Task: In Heading Arial with underline. Font size of heading  '18'Font style of data Calibri. Font size of data  9Alignment of headline & data Align center. Fill color in heading,  RedFont color of data Black Apply border in Data No BorderIn the sheet   Promote Sales templetes book
Action: Mouse moved to (100, 152)
Screenshot: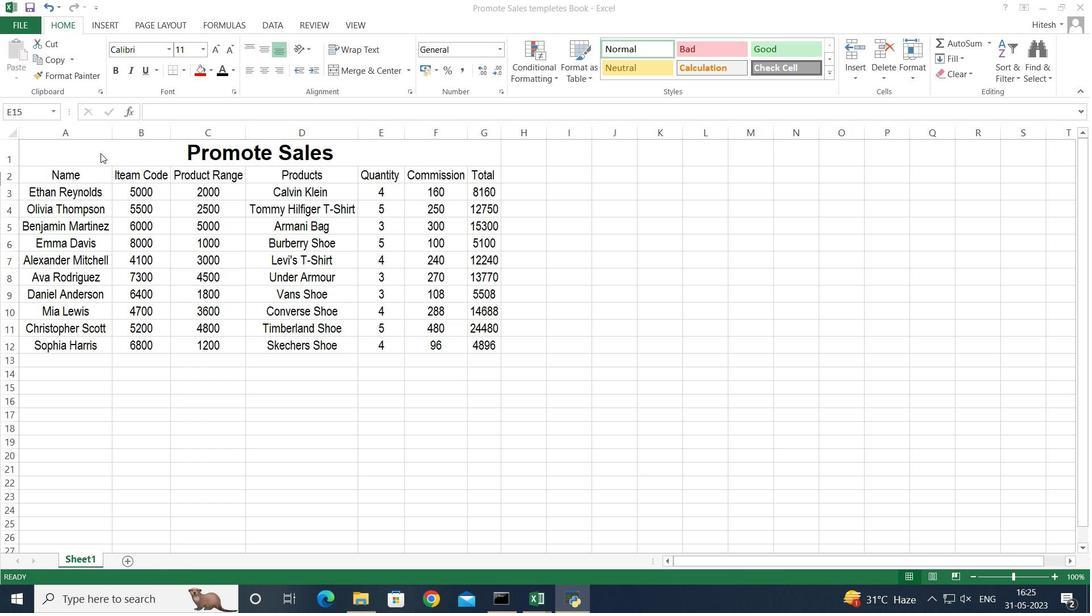 
Action: Mouse pressed left at (100, 152)
Screenshot: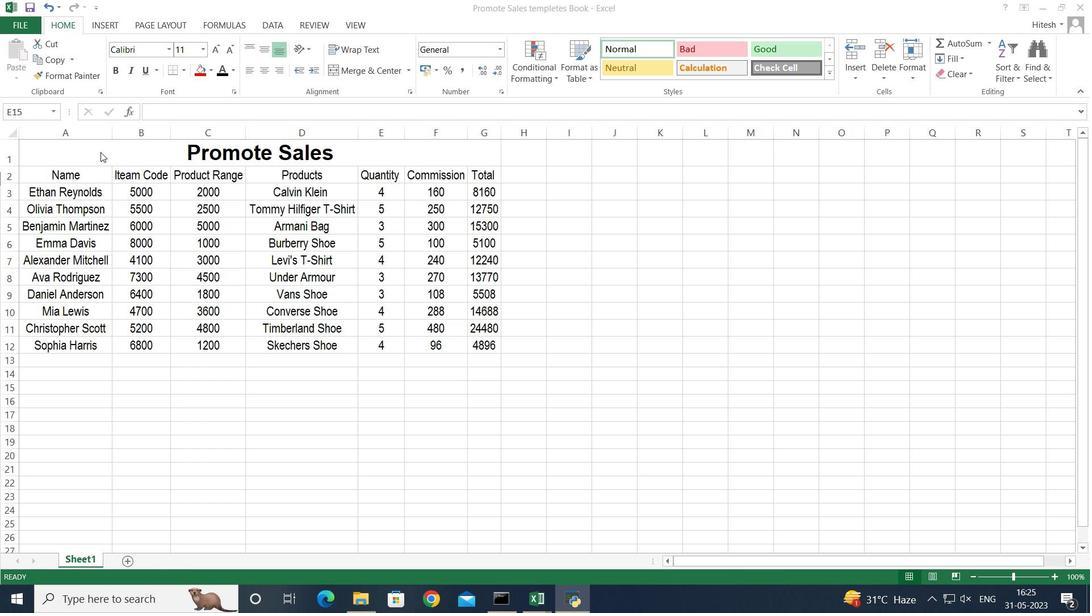 
Action: Mouse moved to (100, 153)
Screenshot: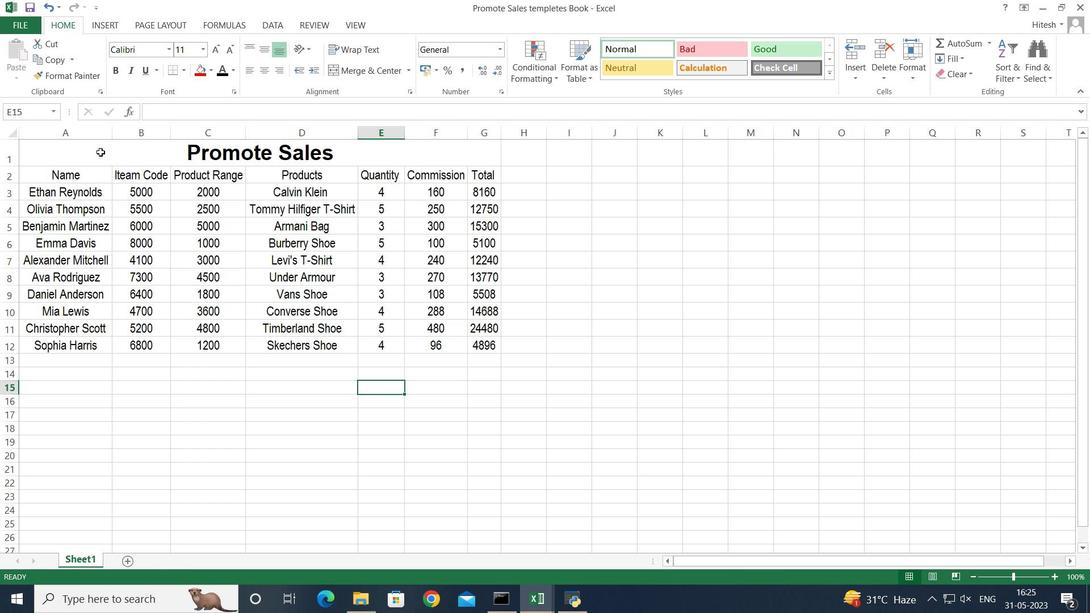 
Action: Mouse pressed left at (100, 153)
Screenshot: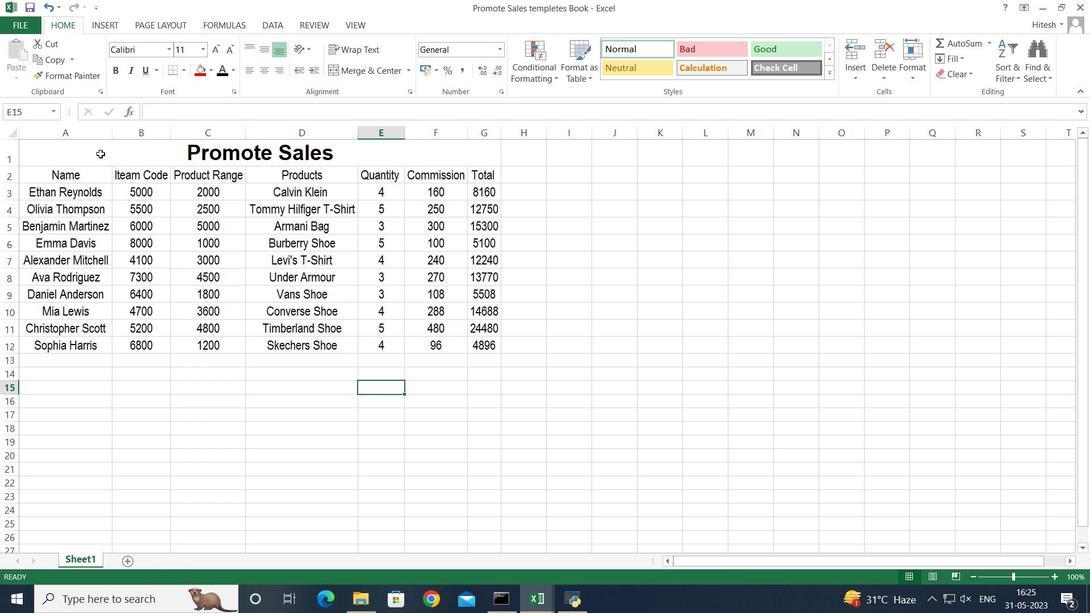 
Action: Mouse moved to (168, 48)
Screenshot: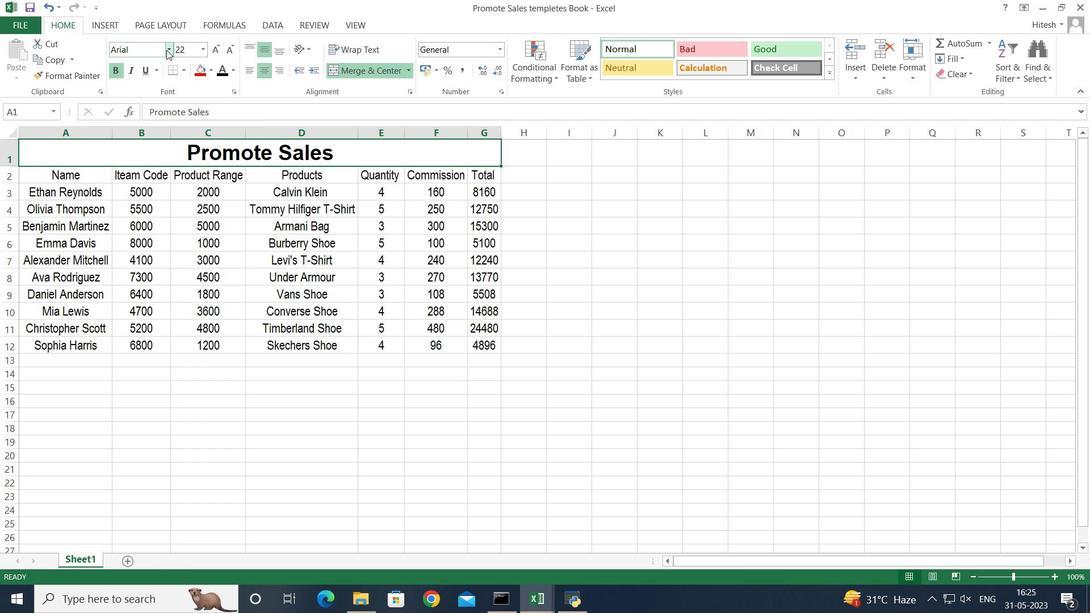 
Action: Mouse pressed left at (168, 48)
Screenshot: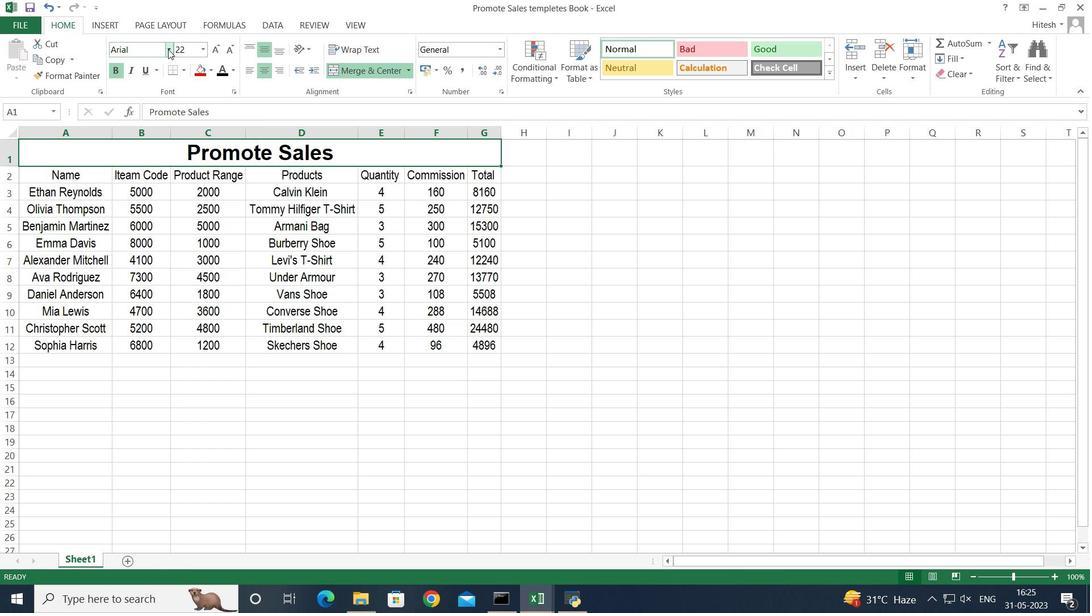 
Action: Mouse moved to (155, 161)
Screenshot: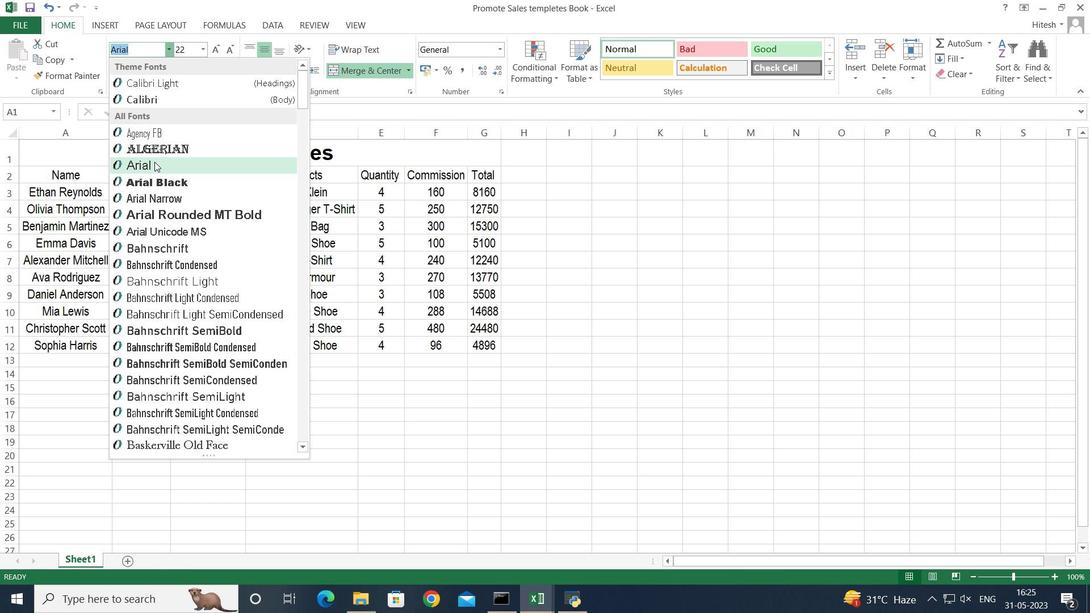
Action: Mouse pressed left at (155, 161)
Screenshot: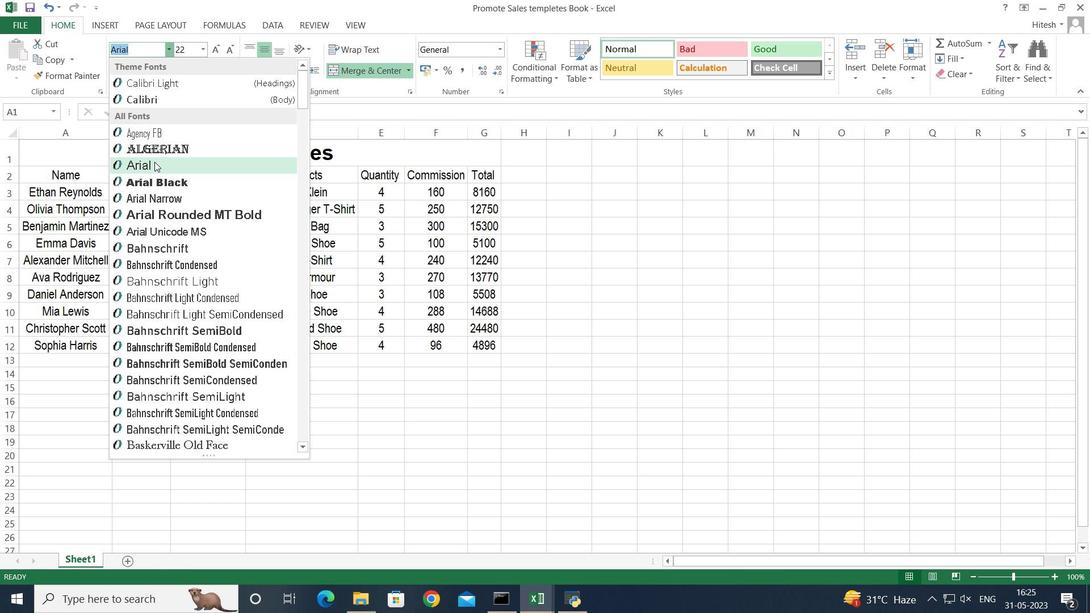 
Action: Mouse moved to (143, 71)
Screenshot: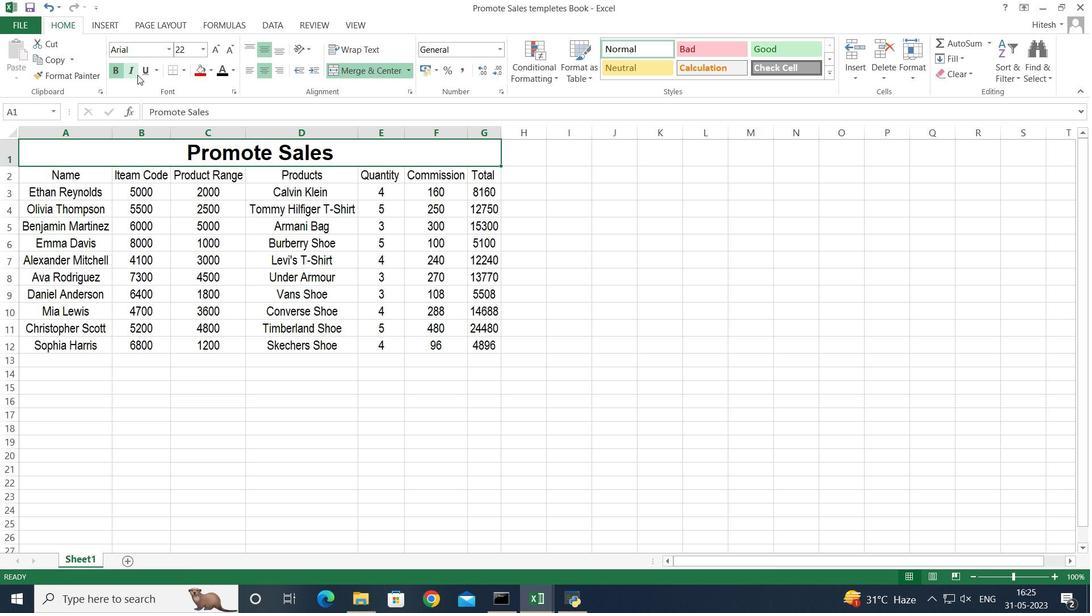 
Action: Mouse pressed left at (143, 71)
Screenshot: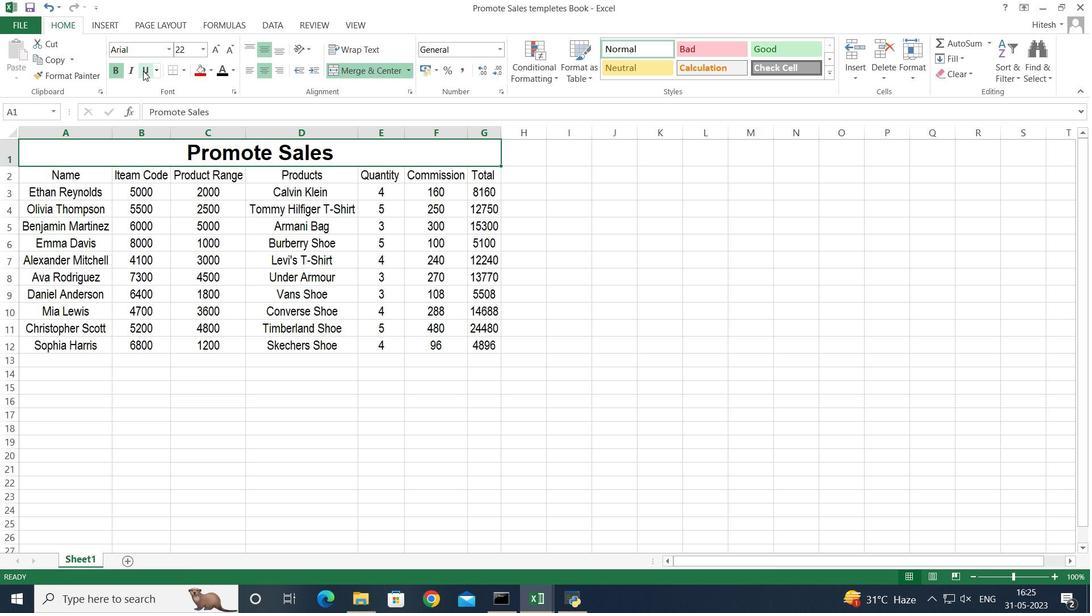 
Action: Mouse moved to (201, 48)
Screenshot: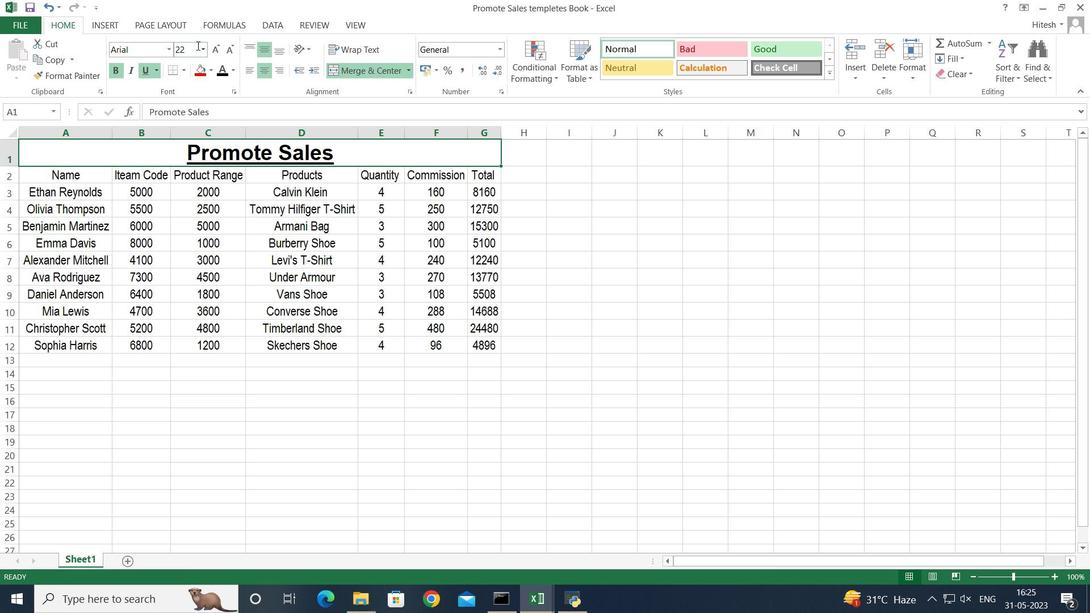 
Action: Mouse pressed left at (201, 48)
Screenshot: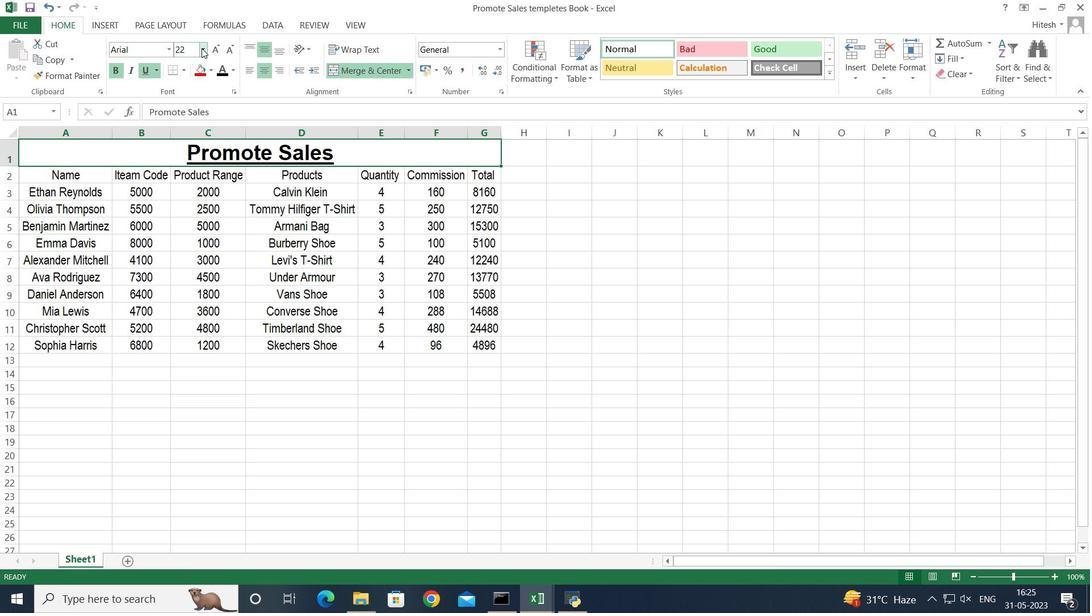 
Action: Mouse moved to (186, 156)
Screenshot: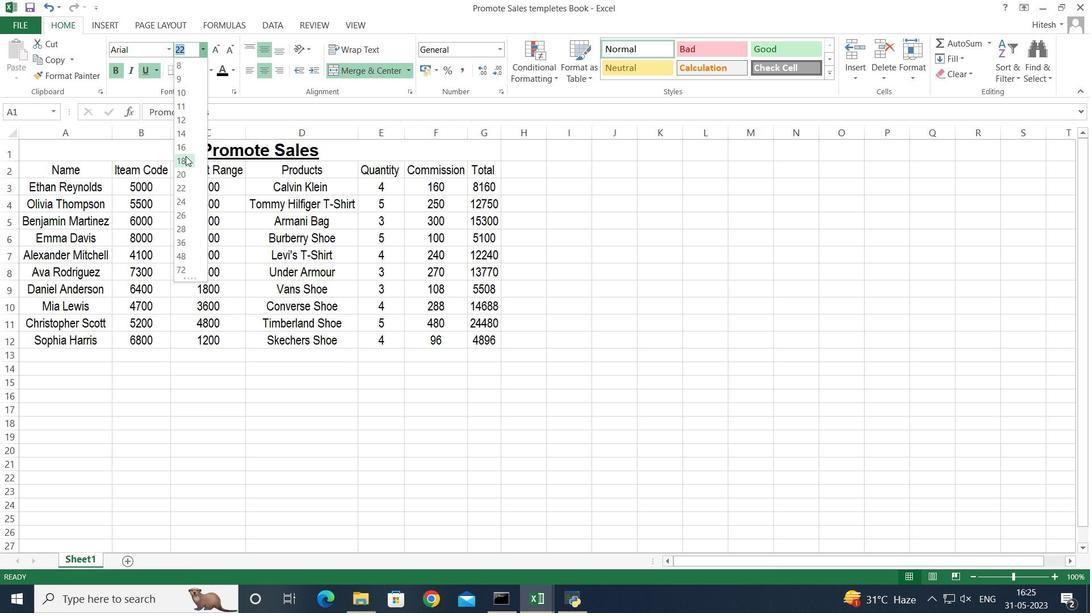 
Action: Mouse pressed left at (186, 156)
Screenshot: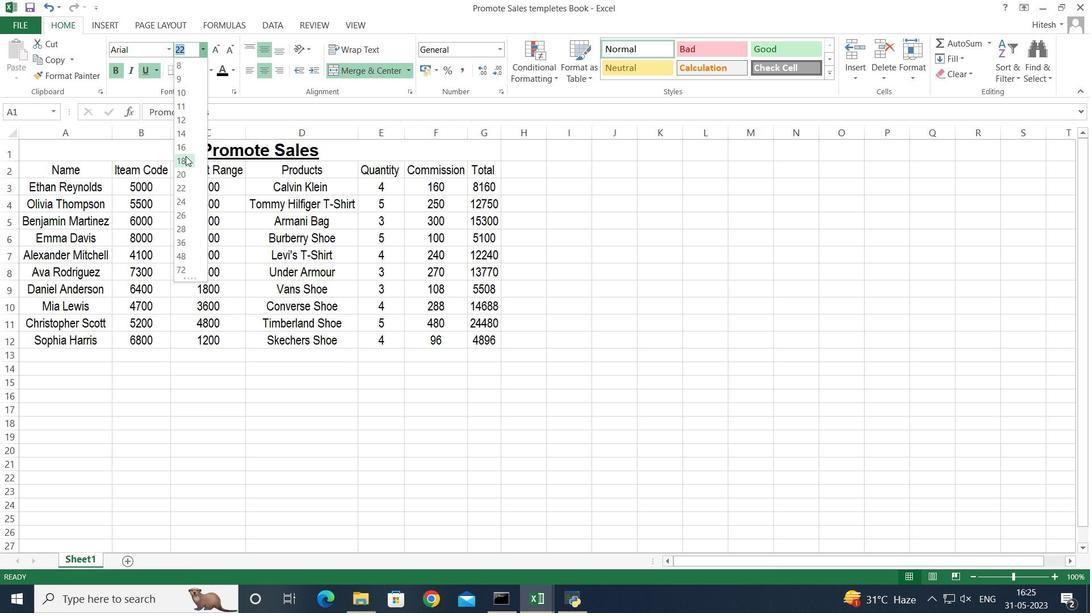 
Action: Mouse moved to (130, 382)
Screenshot: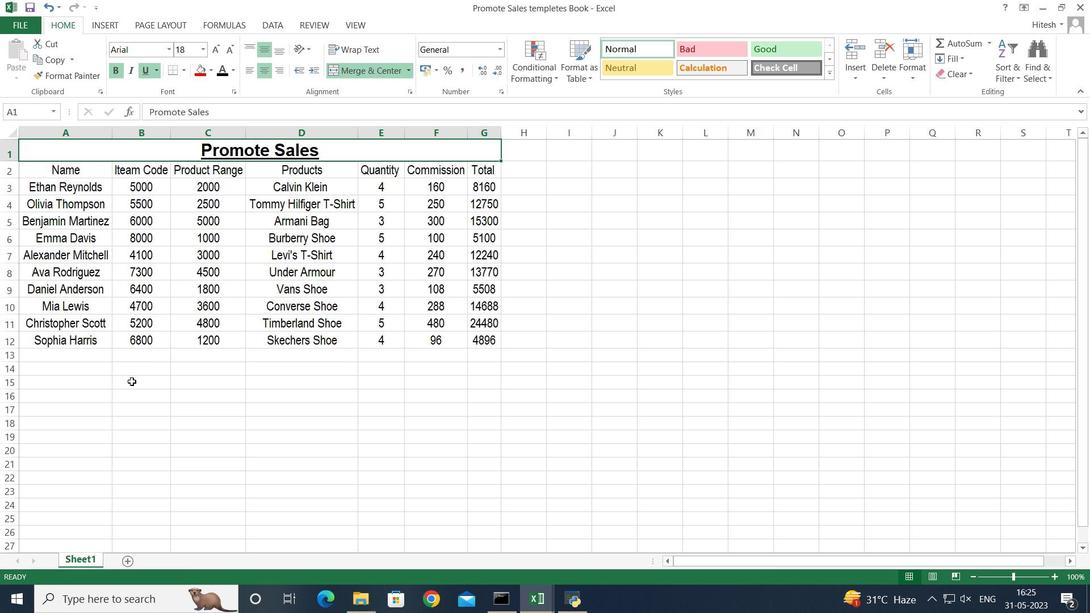
Action: Mouse pressed left at (130, 382)
Screenshot: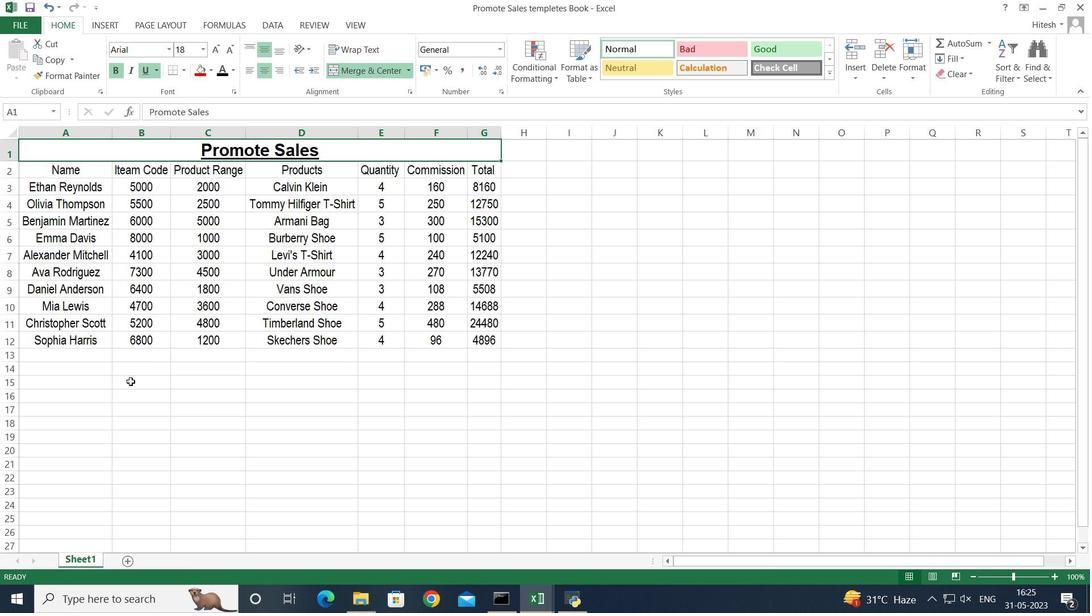 
Action: Mouse moved to (59, 170)
Screenshot: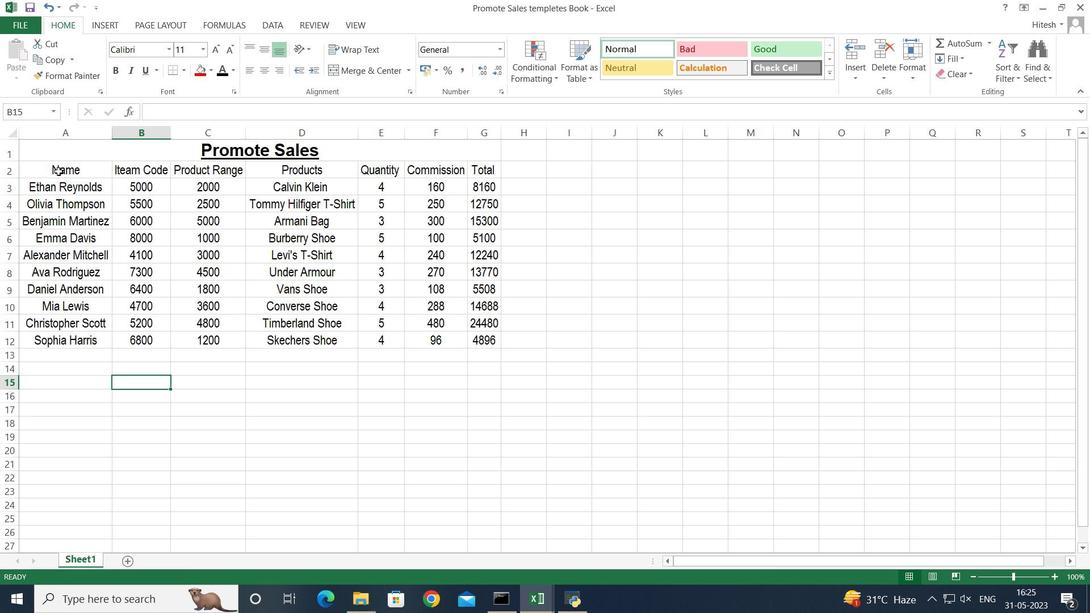 
Action: Mouse pressed left at (59, 170)
Screenshot: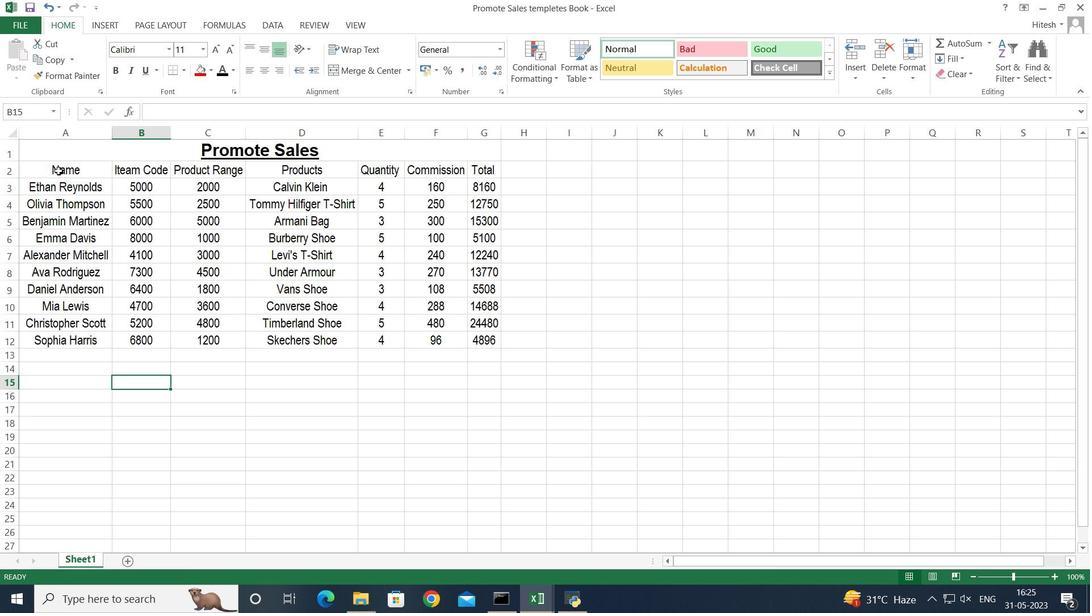 
Action: Key pressed <Key.shift><Key.right><Key.right><Key.right><Key.right><Key.right><Key.right><Key.down><Key.down><Key.down><Key.down><Key.down><Key.down><Key.down><Key.down><Key.down><Key.down>
Screenshot: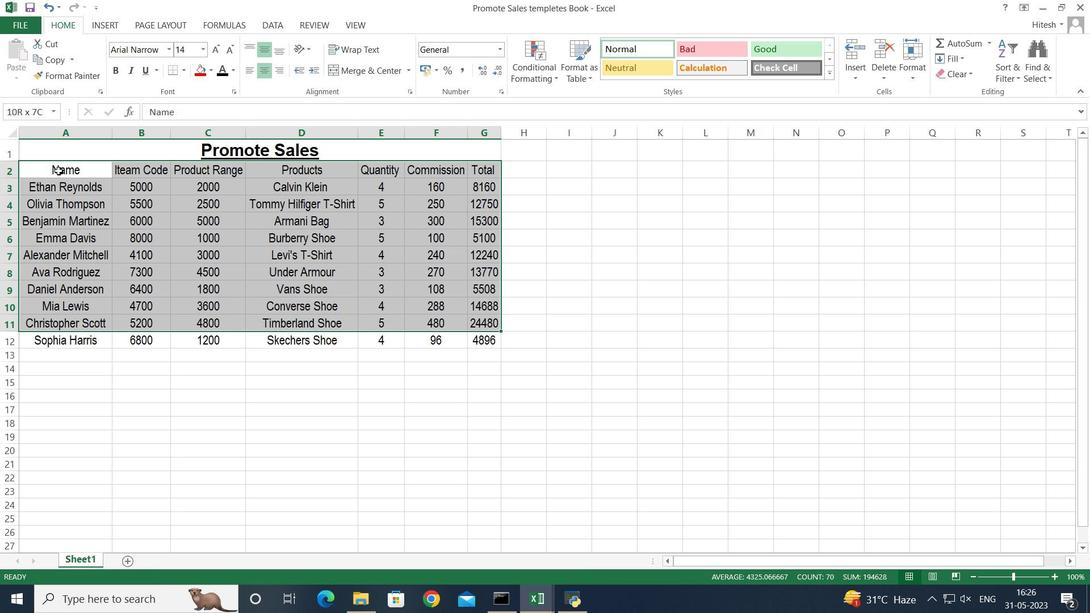 
Action: Mouse moved to (168, 48)
Screenshot: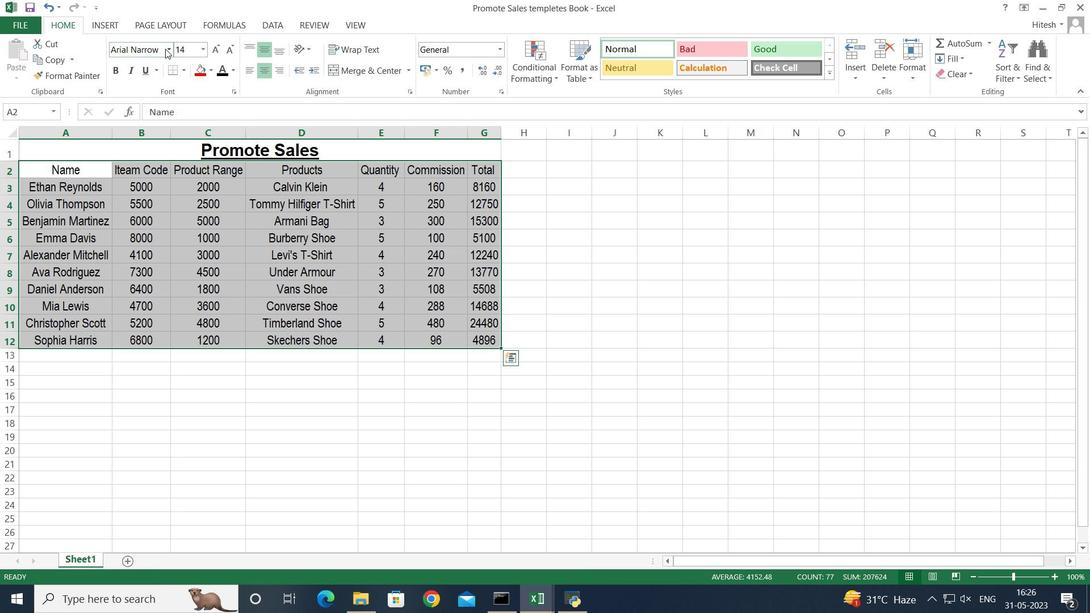 
Action: Mouse pressed left at (168, 48)
Screenshot: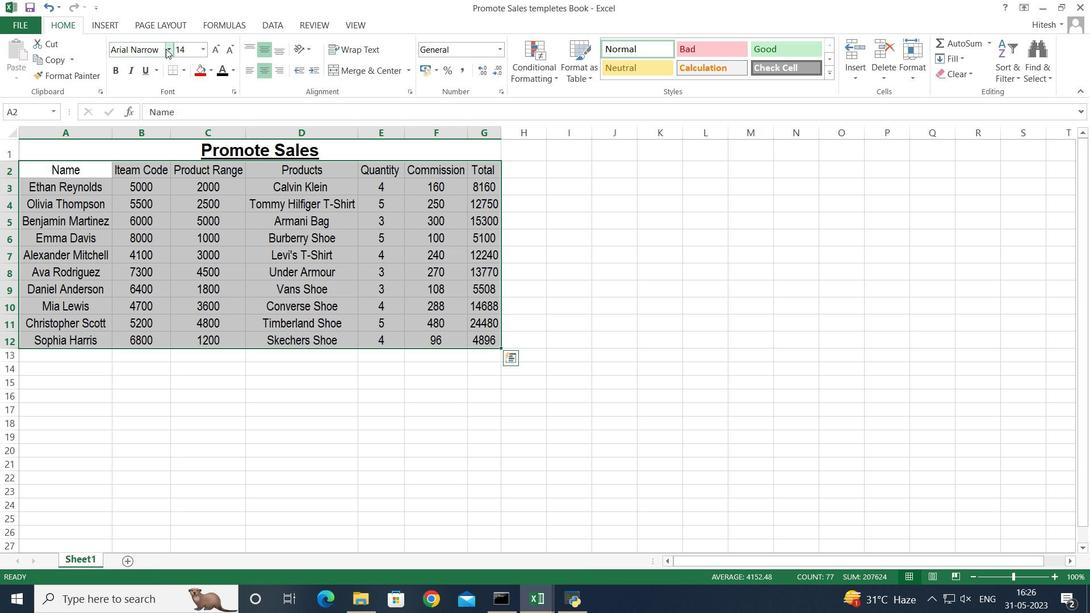 
Action: Mouse moved to (170, 98)
Screenshot: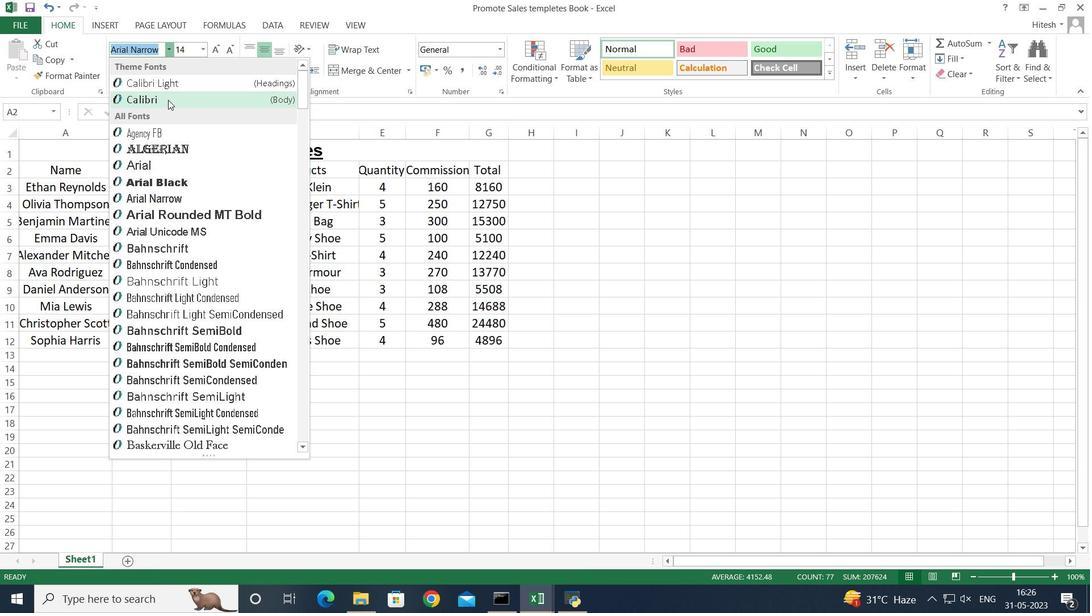 
Action: Mouse pressed left at (170, 98)
Screenshot: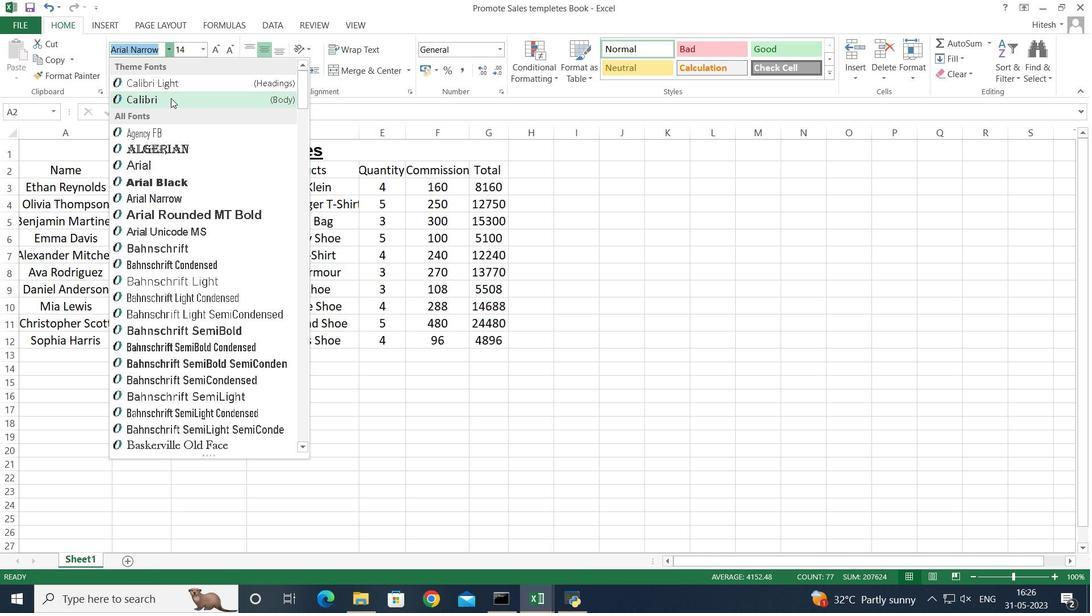 
Action: Mouse moved to (201, 50)
Screenshot: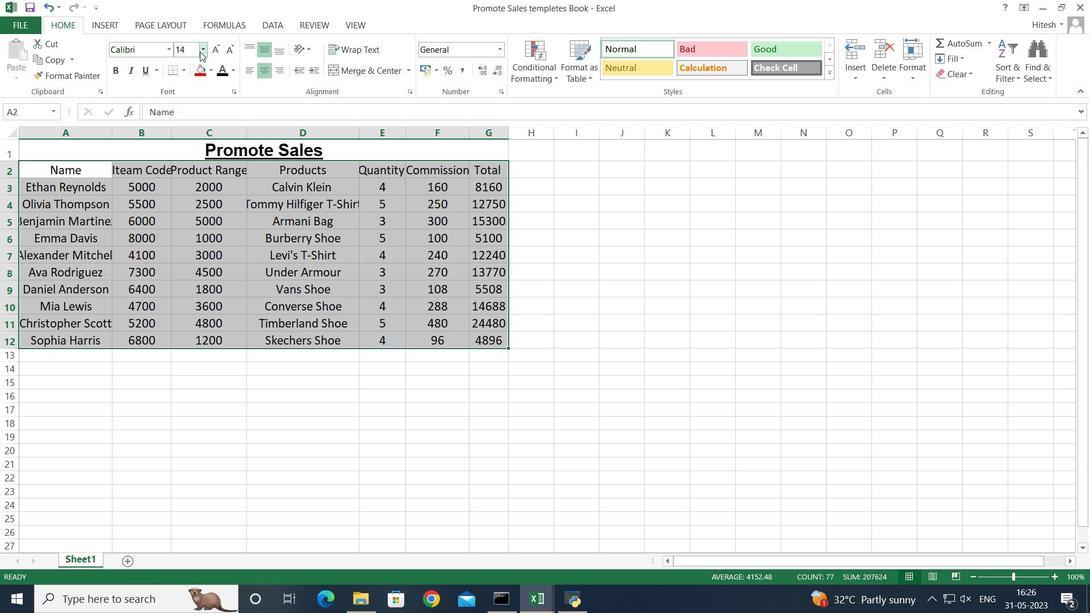 
Action: Mouse pressed left at (199, 51)
Screenshot: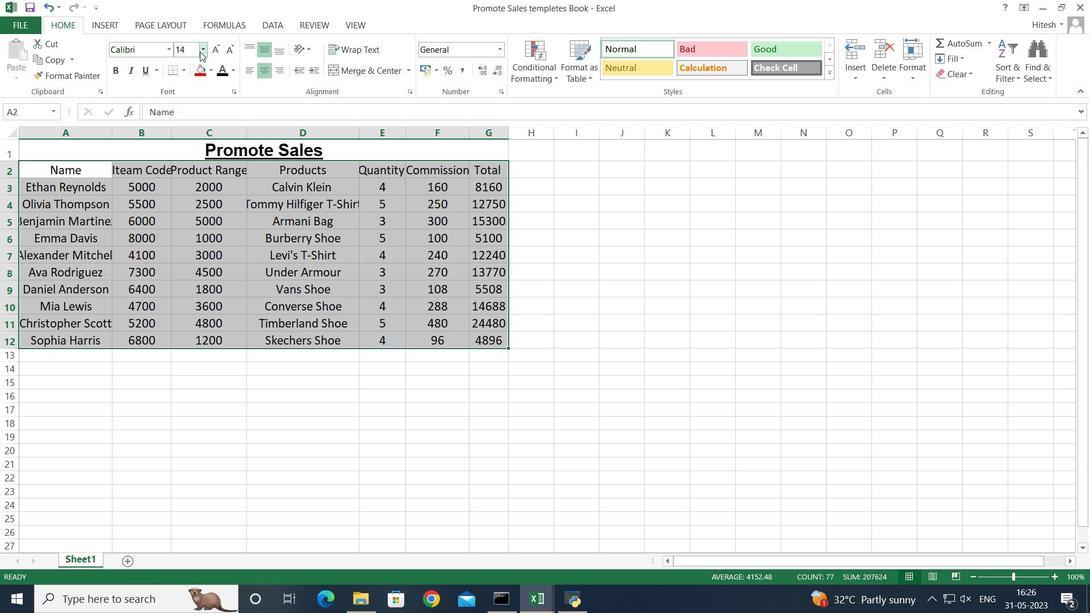 
Action: Mouse moved to (185, 79)
Screenshot: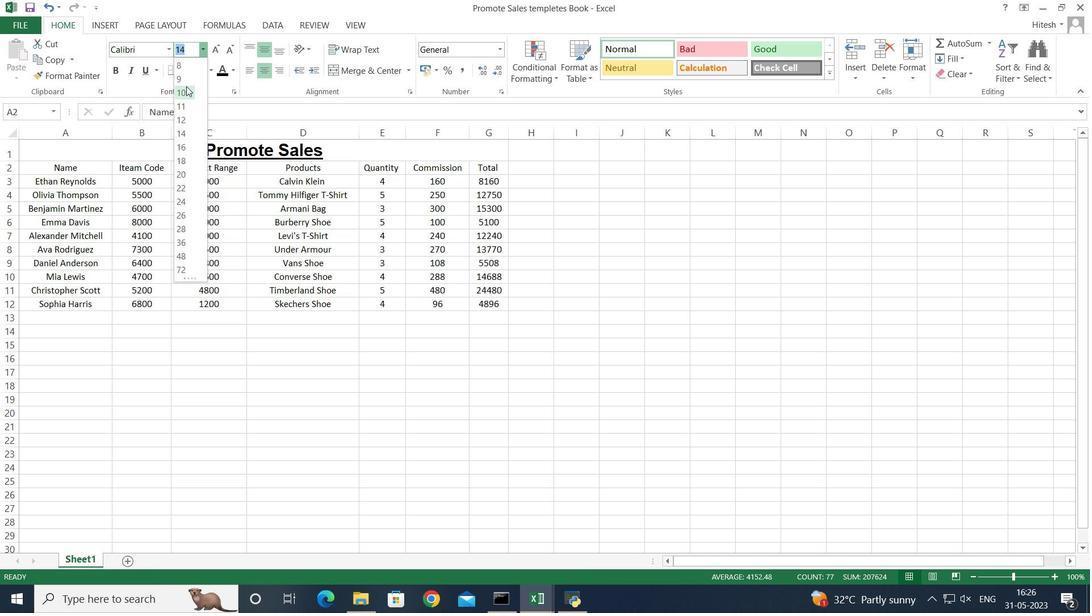 
Action: Mouse pressed left at (185, 79)
Screenshot: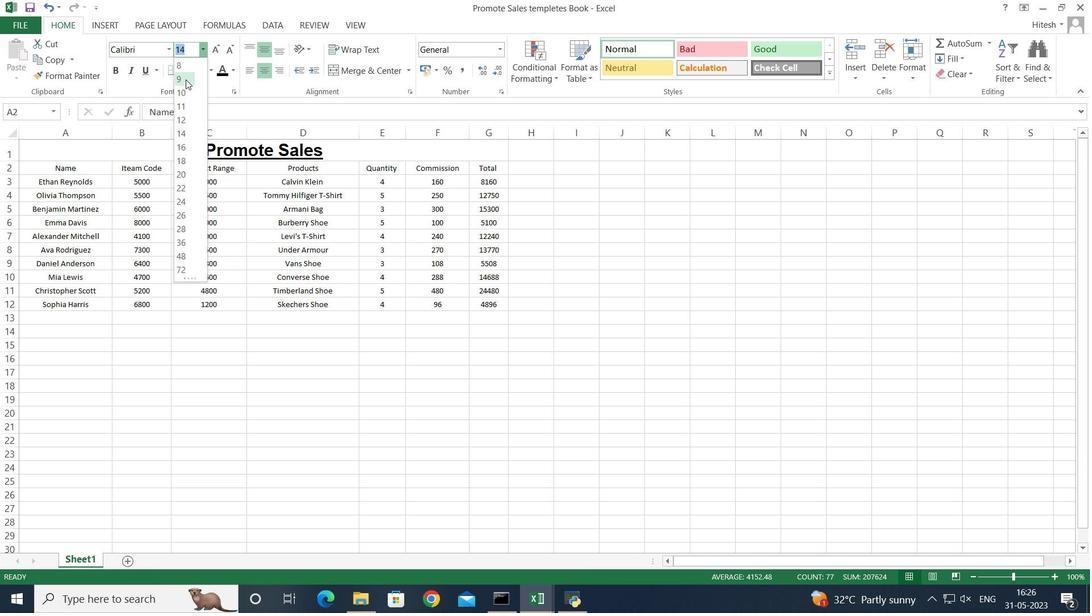 
Action: Mouse moved to (202, 343)
Screenshot: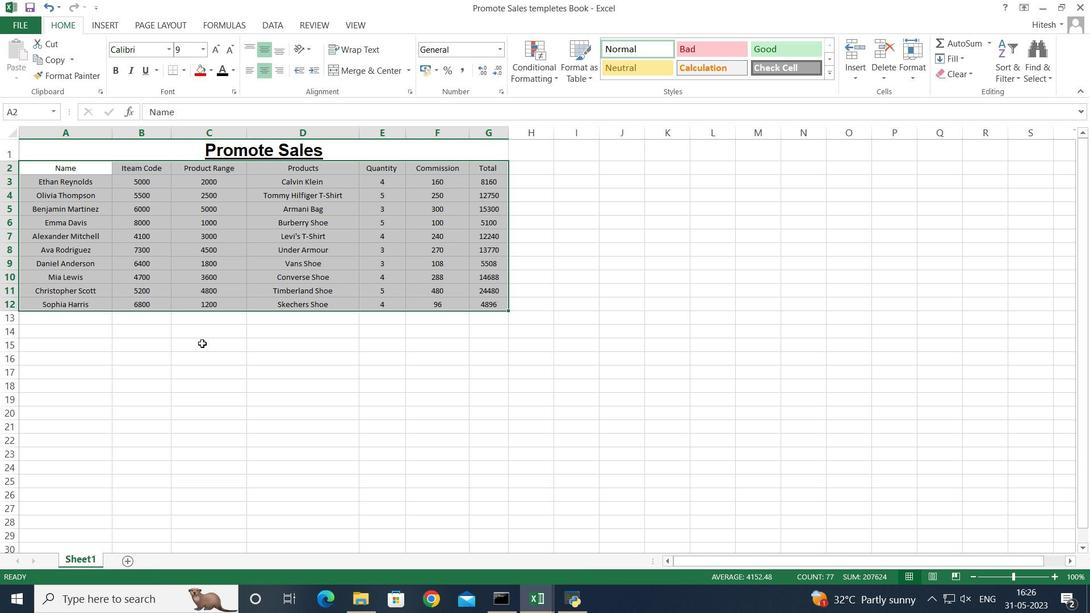 
Action: Mouse pressed left at (202, 343)
Screenshot: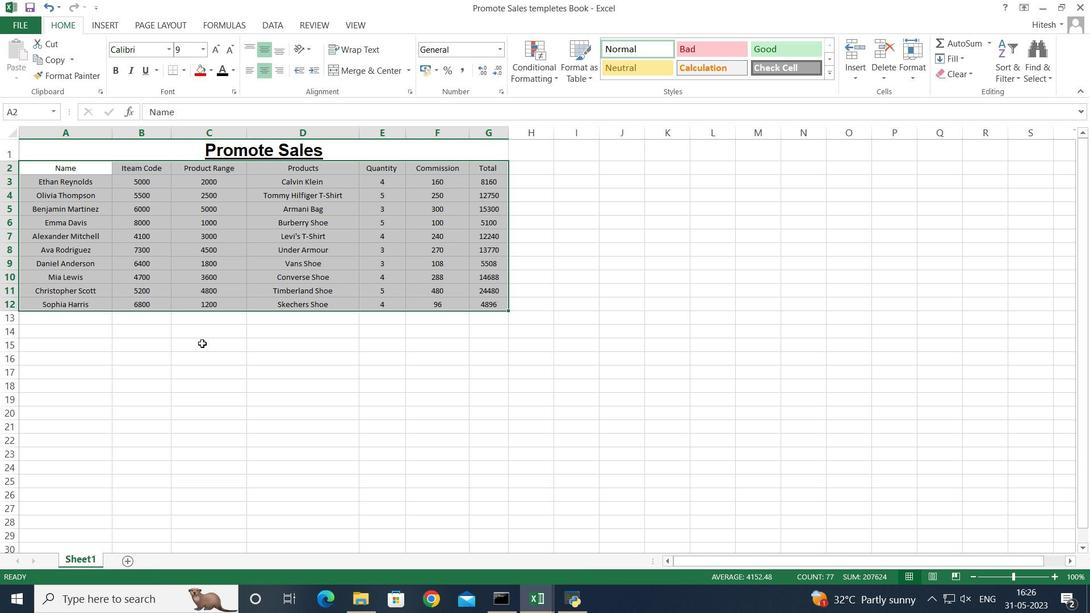
Action: Mouse moved to (58, 153)
Screenshot: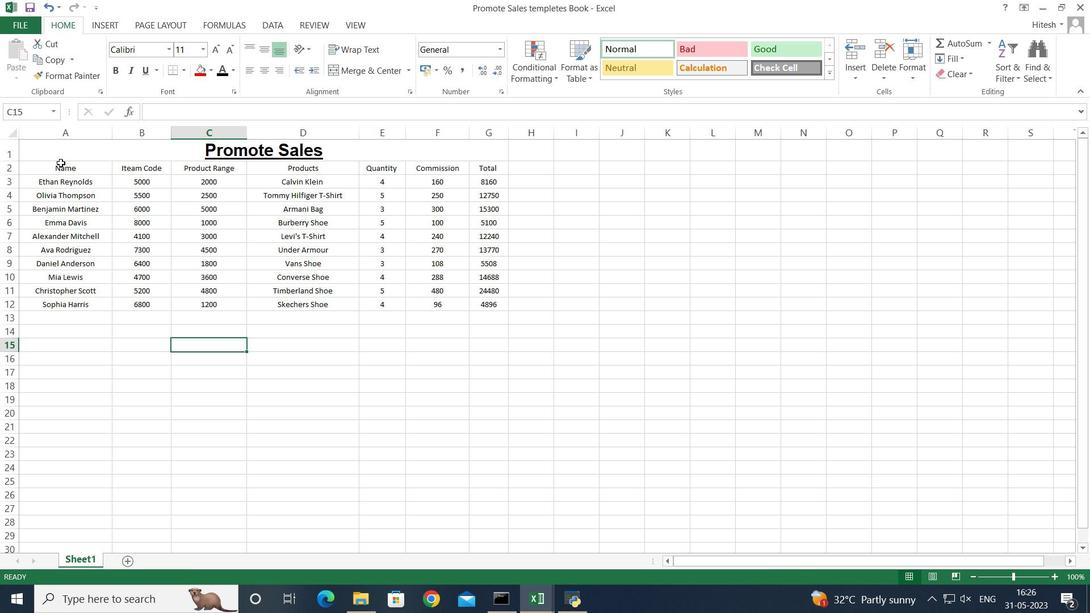 
Action: Mouse pressed left at (58, 153)
Screenshot: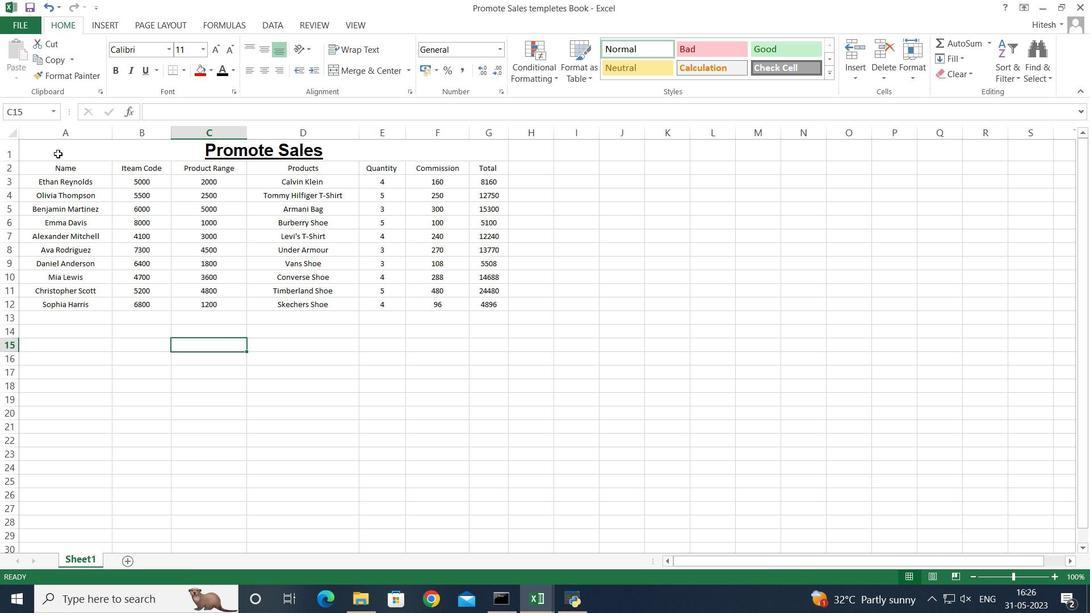 
Action: Key pressed <Key.shift><Key.down><Key.down><Key.down><Key.down><Key.down><Key.down><Key.down><Key.down><Key.down><Key.down><Key.down><Key.up><Key.down>
Screenshot: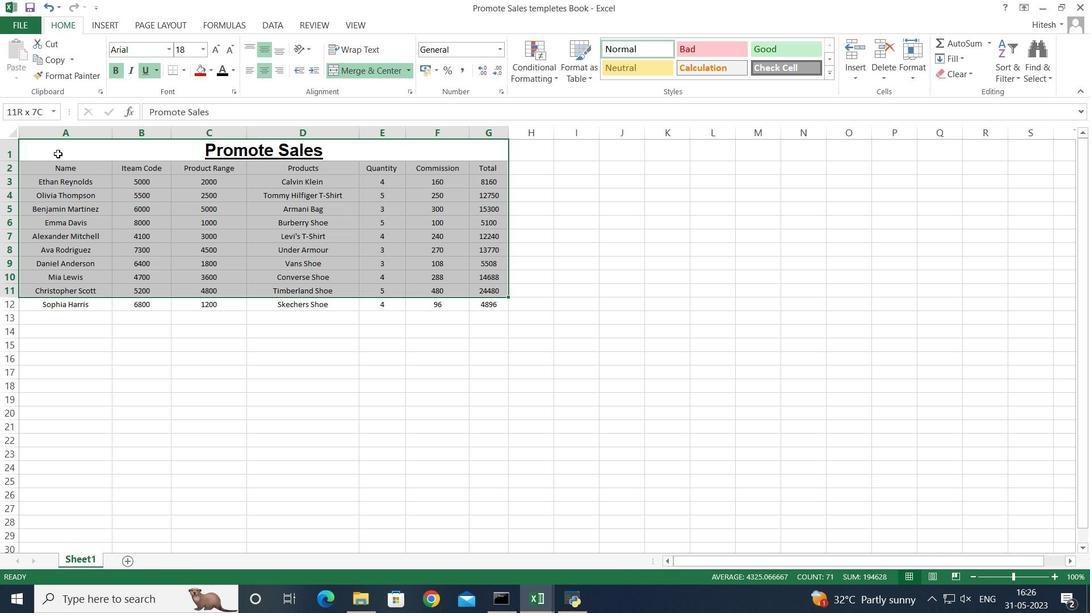 
Action: Mouse moved to (265, 70)
Screenshot: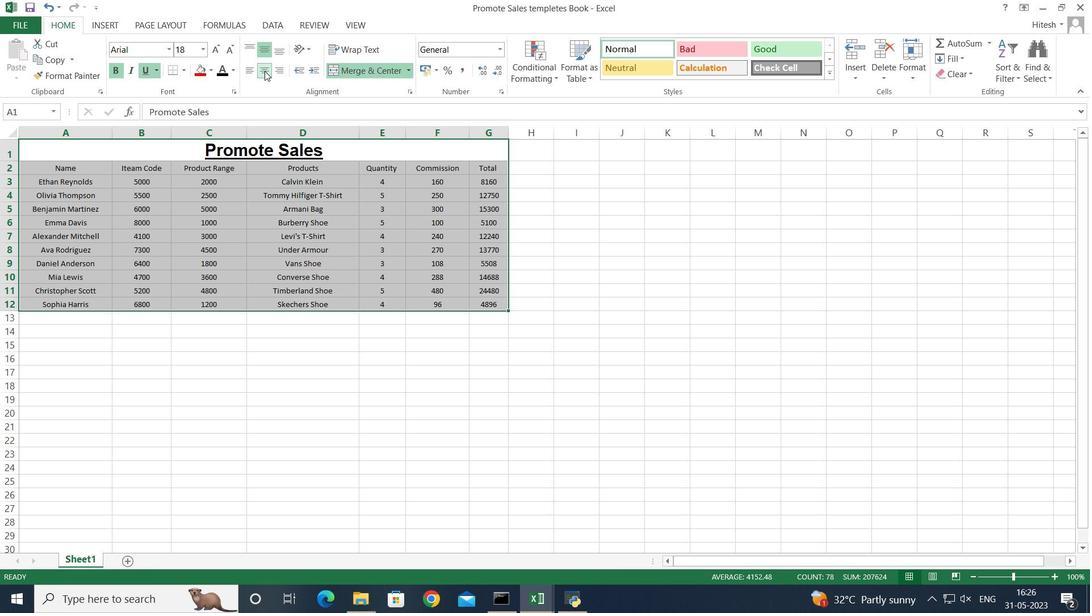 
Action: Mouse pressed left at (265, 70)
Screenshot: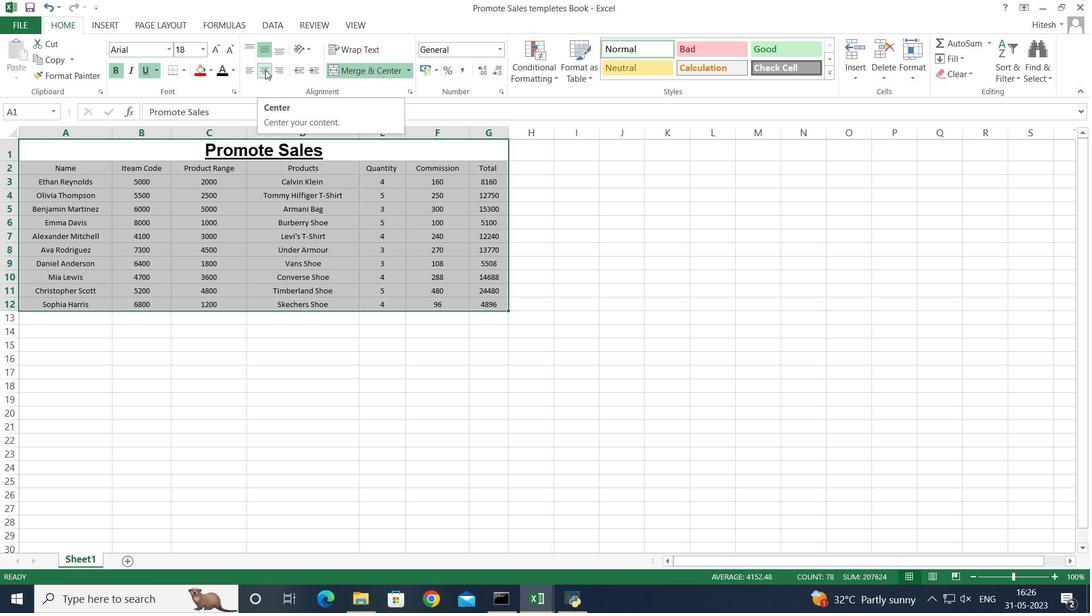 
Action: Mouse pressed left at (265, 70)
Screenshot: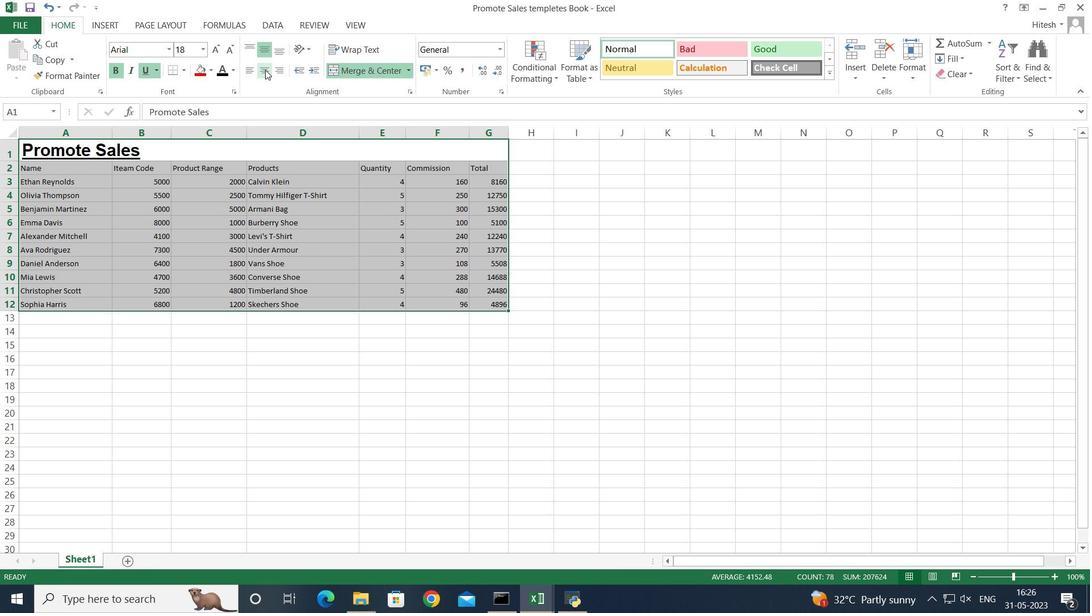 
Action: Mouse moved to (261, 334)
Screenshot: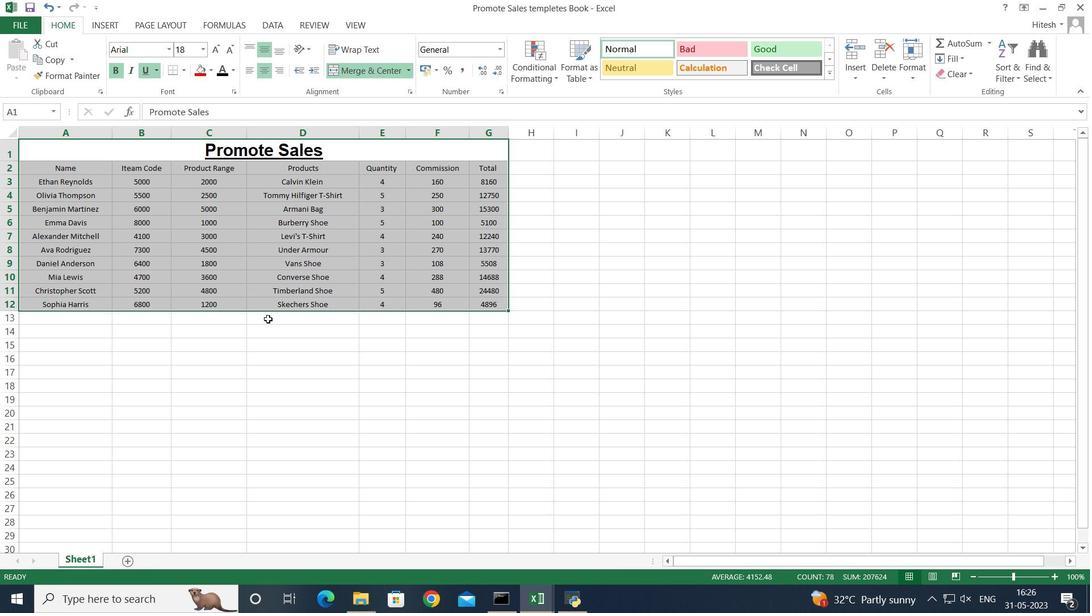 
Action: Mouse pressed left at (261, 334)
Screenshot: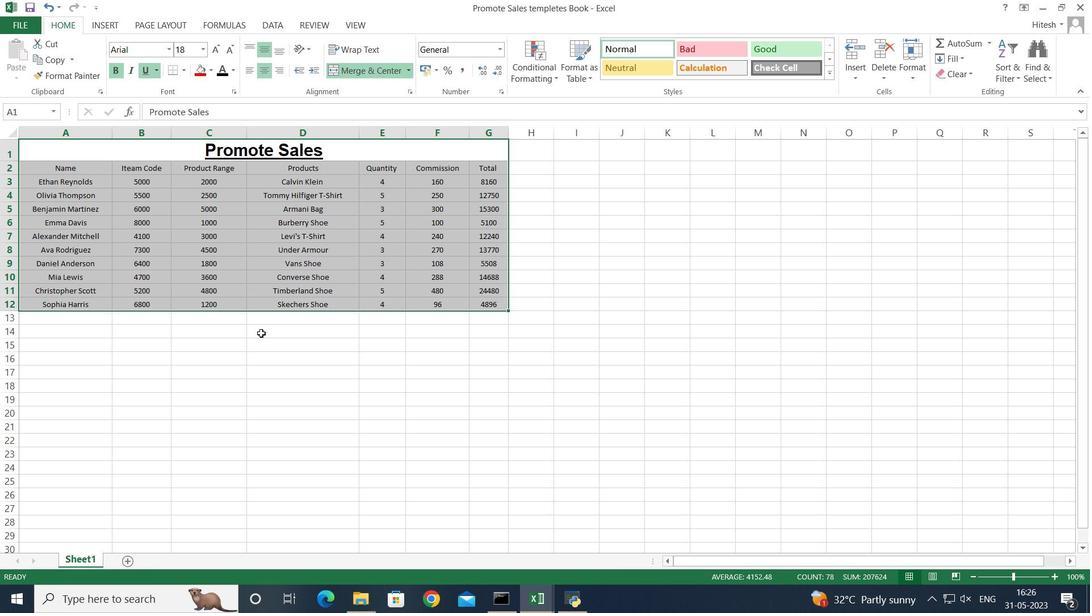 
Action: Mouse moved to (92, 154)
Screenshot: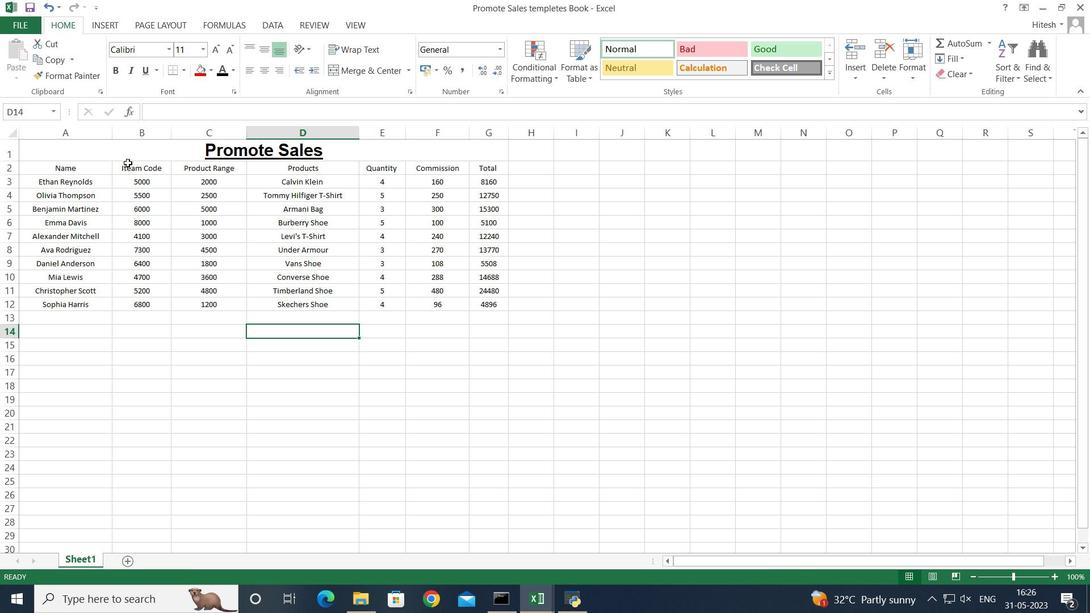 
Action: Mouse pressed left at (92, 154)
Screenshot: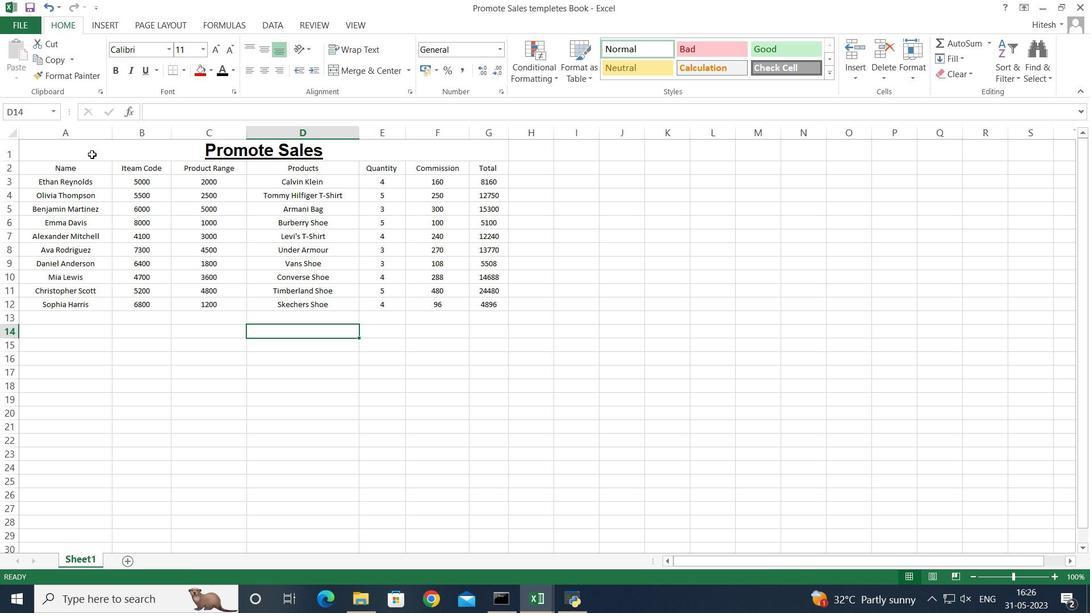 
Action: Mouse moved to (198, 72)
Screenshot: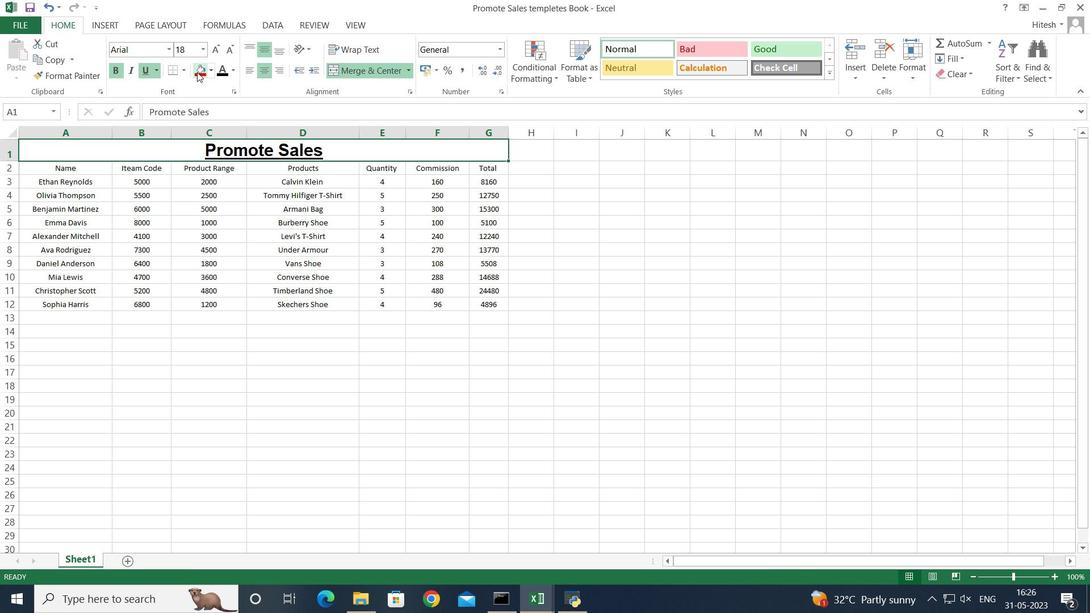 
Action: Mouse pressed left at (198, 72)
Screenshot: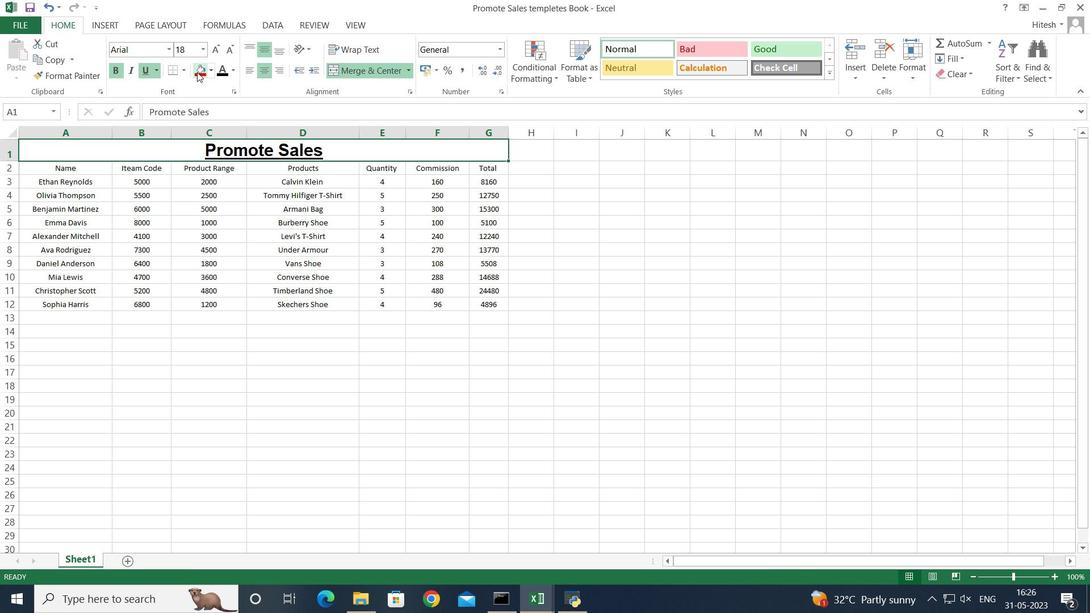 
Action: Mouse moved to (47, 170)
Screenshot: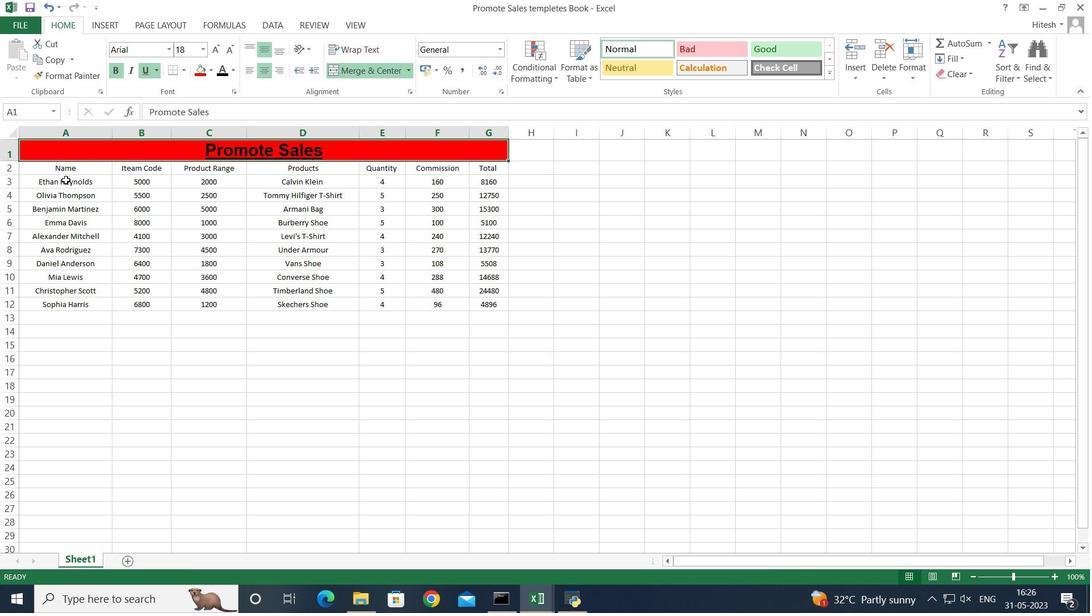 
Action: Mouse pressed left at (47, 170)
Screenshot: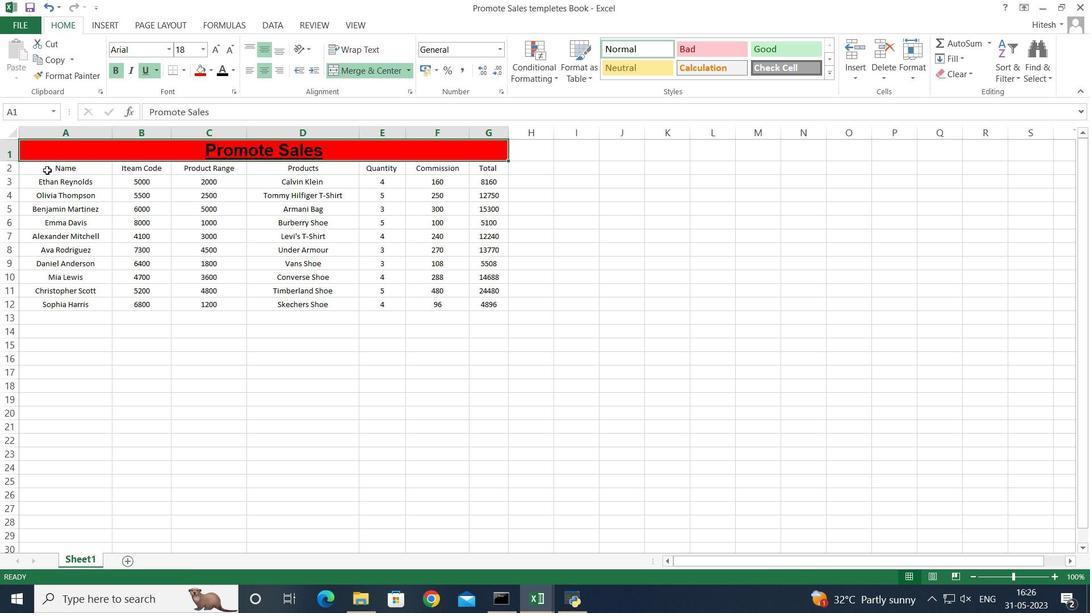 
Action: Mouse moved to (47, 169)
Screenshot: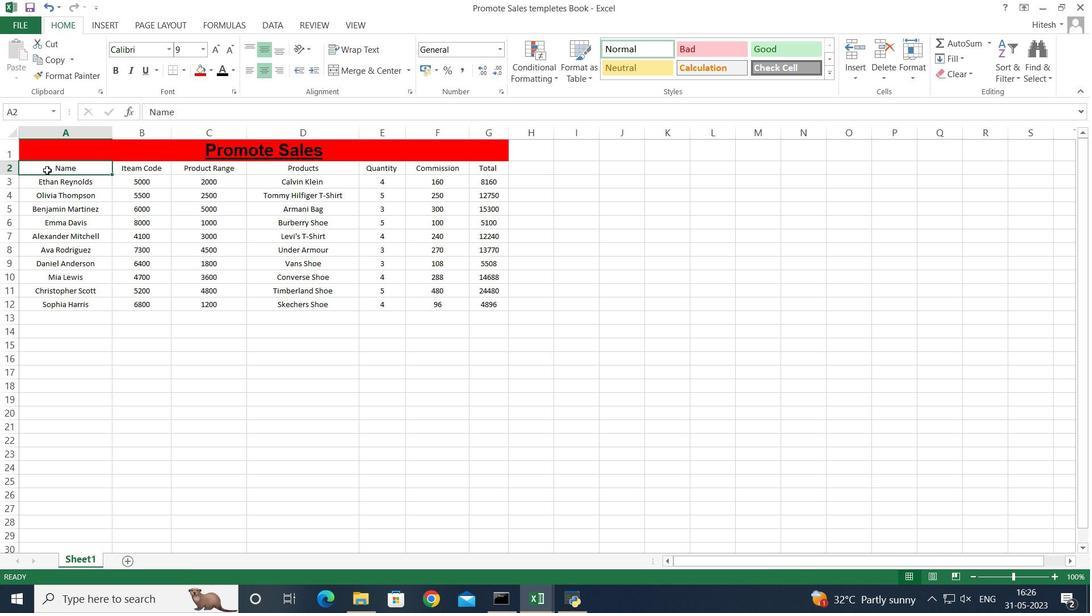 
Action: Key pressed <Key.shift><Key.right><Key.right><Key.right><Key.right><Key.right><Key.right><Key.down><Key.down><Key.down><Key.down><Key.down><Key.down><Key.down><Key.down><Key.down><Key.down>
Screenshot: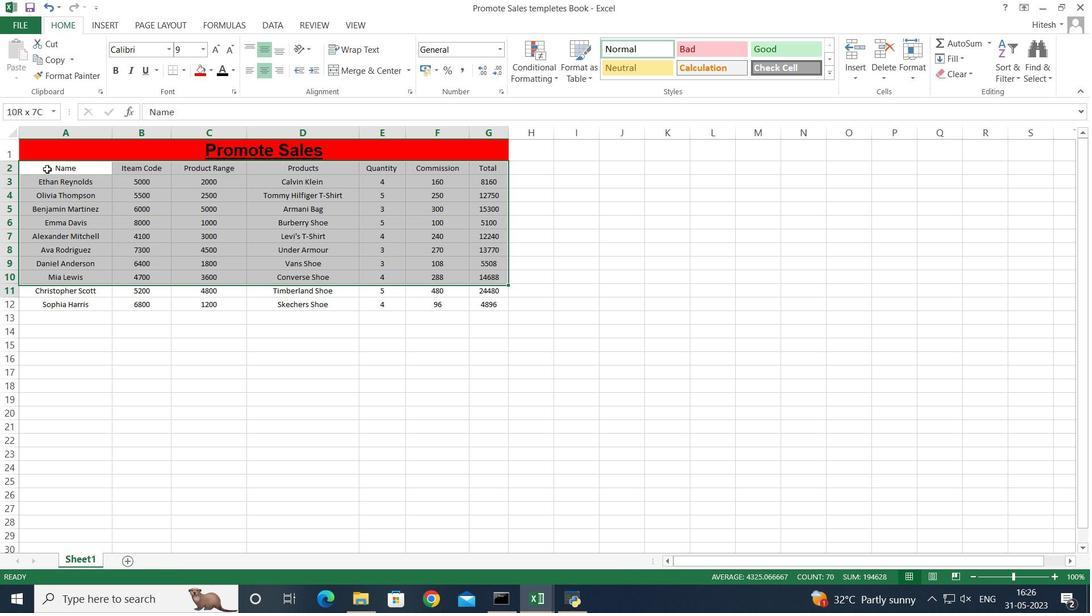 
Action: Mouse moved to (224, 72)
Screenshot: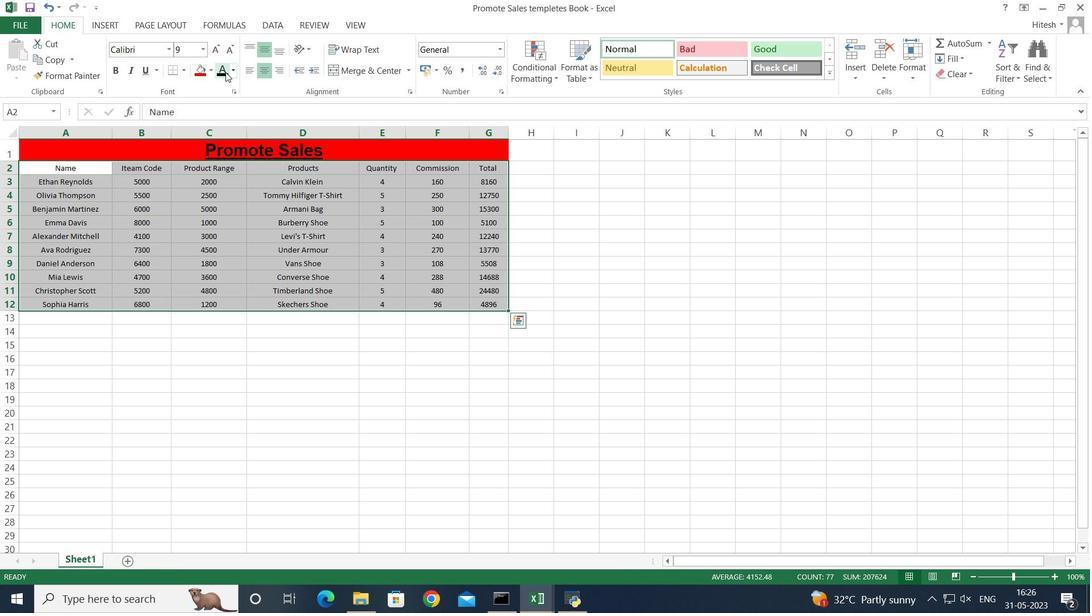
Action: Mouse pressed left at (224, 72)
Screenshot: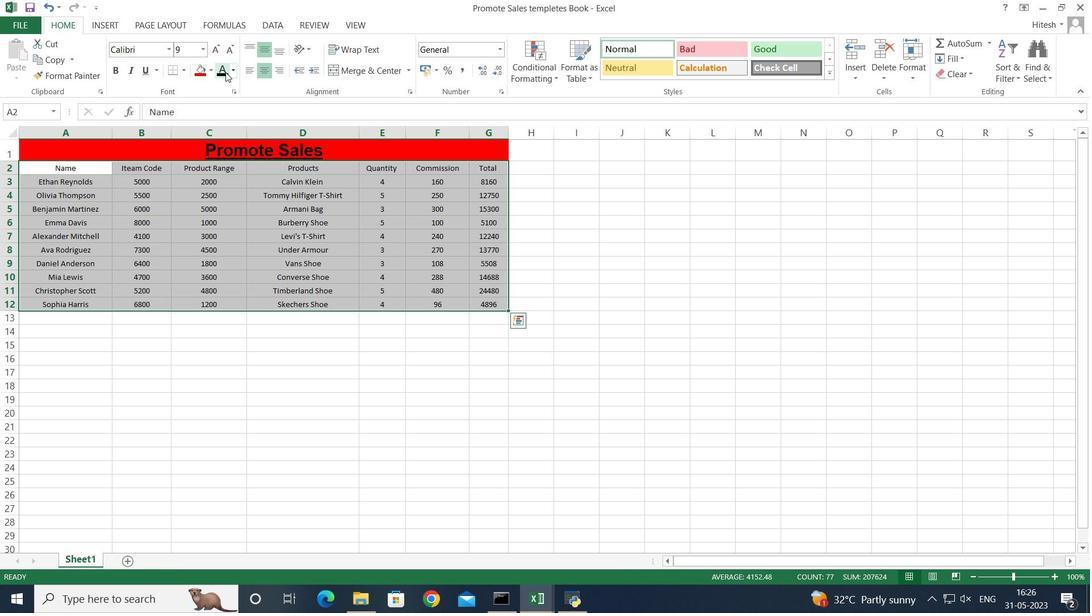 
Action: Mouse moved to (172, 332)
Screenshot: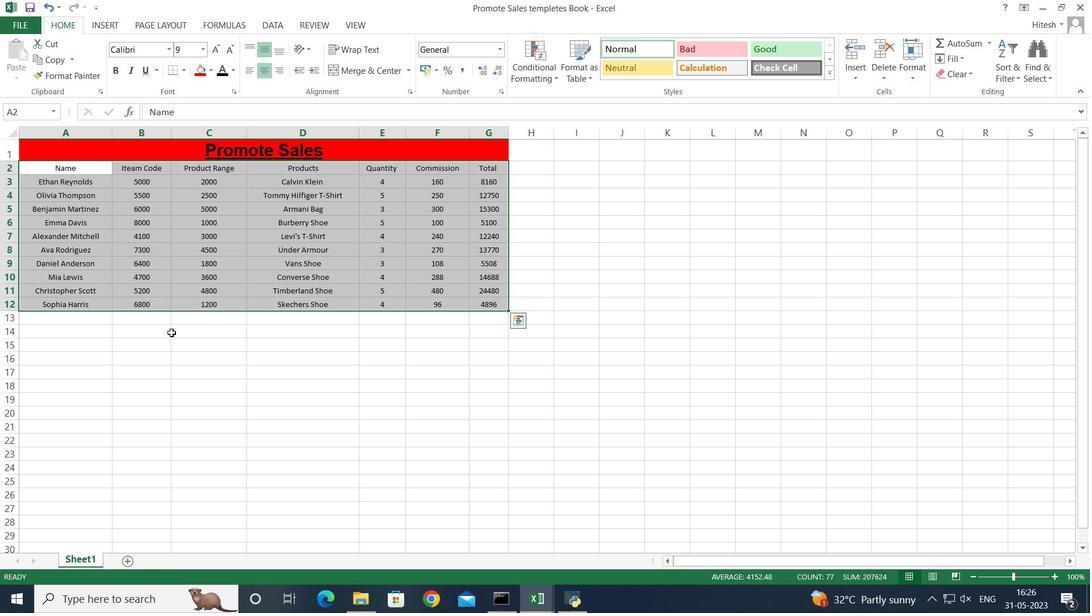 
Action: Mouse pressed left at (172, 332)
Screenshot: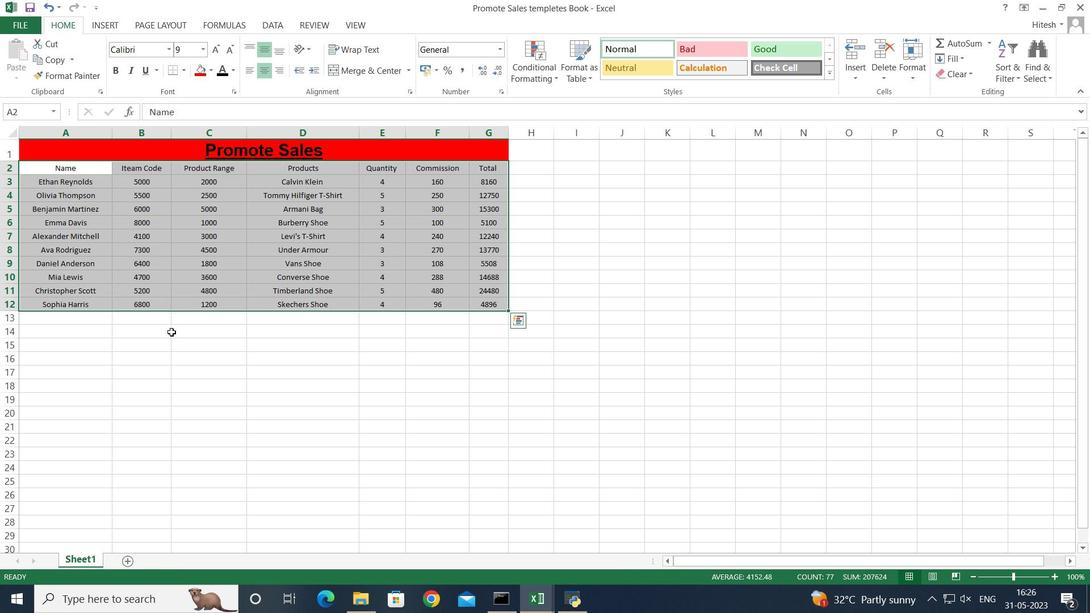 
Action: Mouse moved to (34, 161)
Screenshot: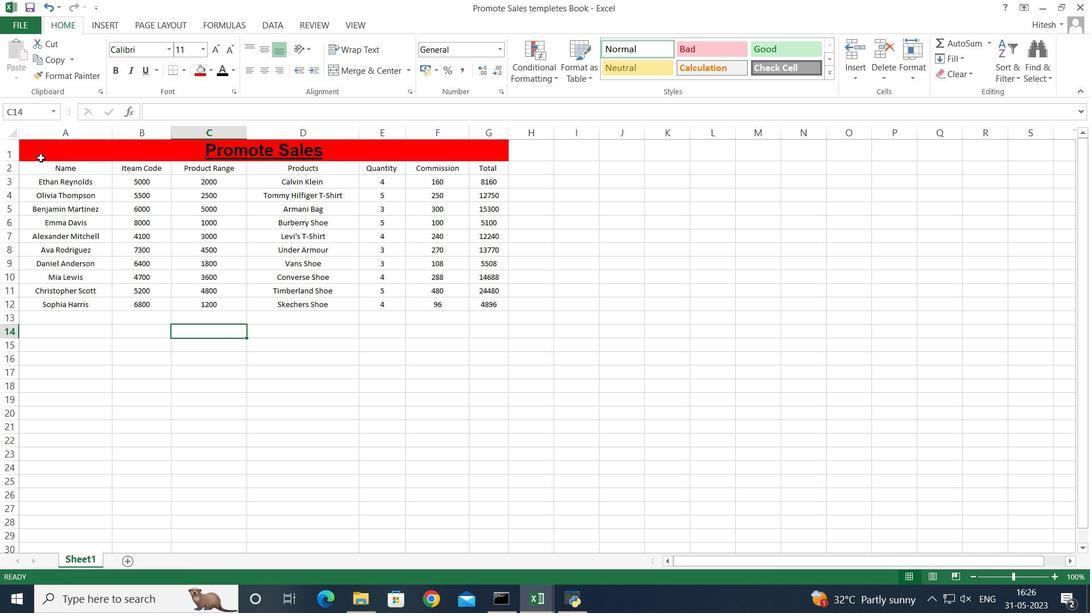 
Action: Mouse pressed left at (34, 161)
Screenshot: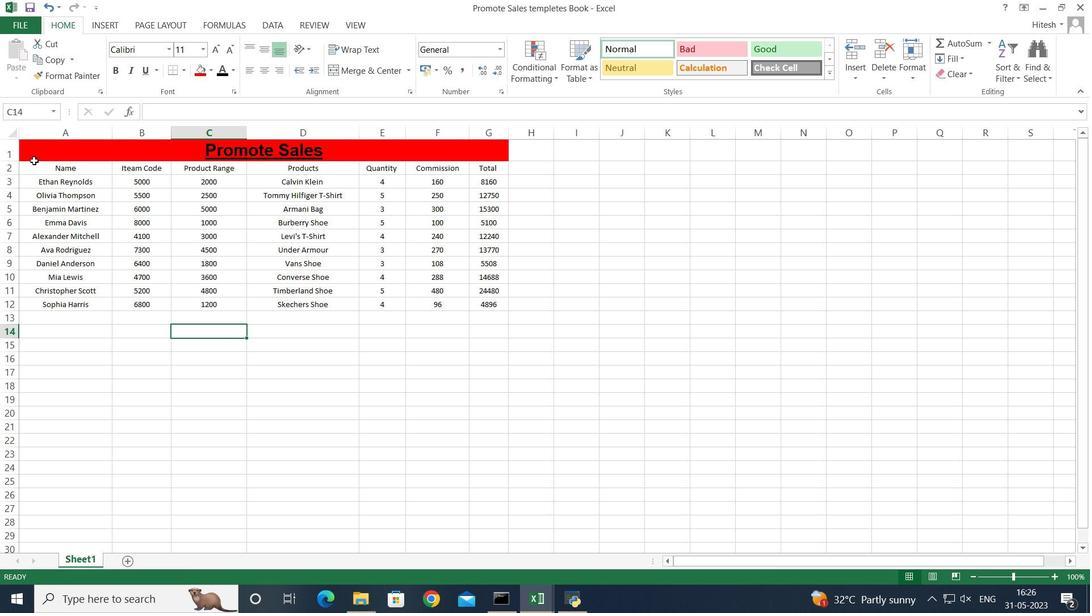 
Action: Mouse moved to (32, 167)
Screenshot: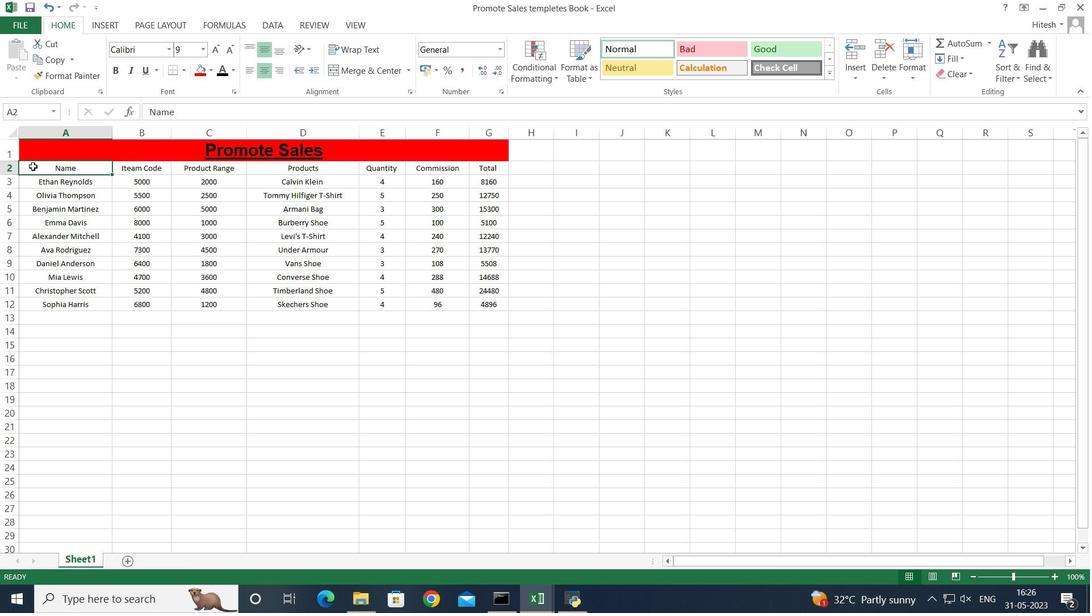 
Action: Key pressed <Key.shift><Key.right><Key.right><Key.right><Key.right><Key.right><Key.right><Key.down><Key.down><Key.down><Key.down><Key.down><Key.down><Key.down><Key.down><Key.down><Key.down>
Screenshot: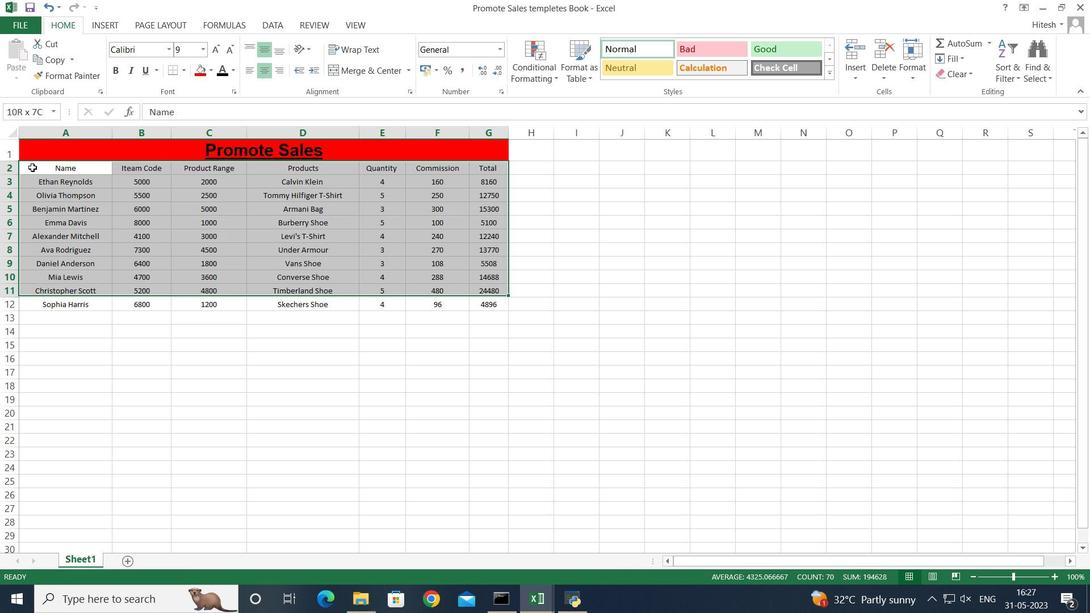 
Action: Mouse moved to (184, 66)
Screenshot: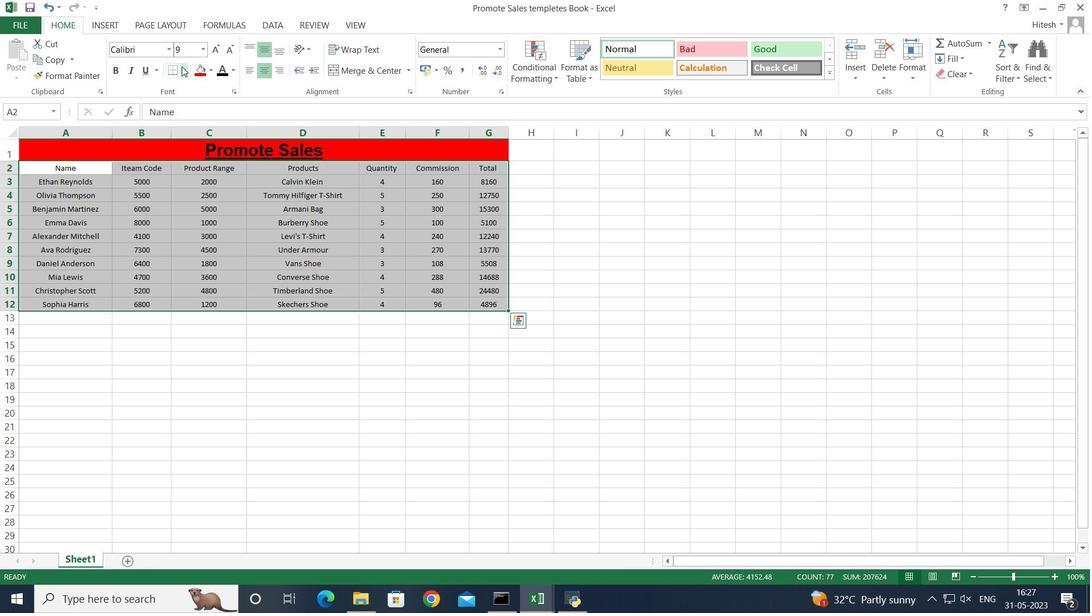 
Action: Mouse pressed left at (184, 66)
Screenshot: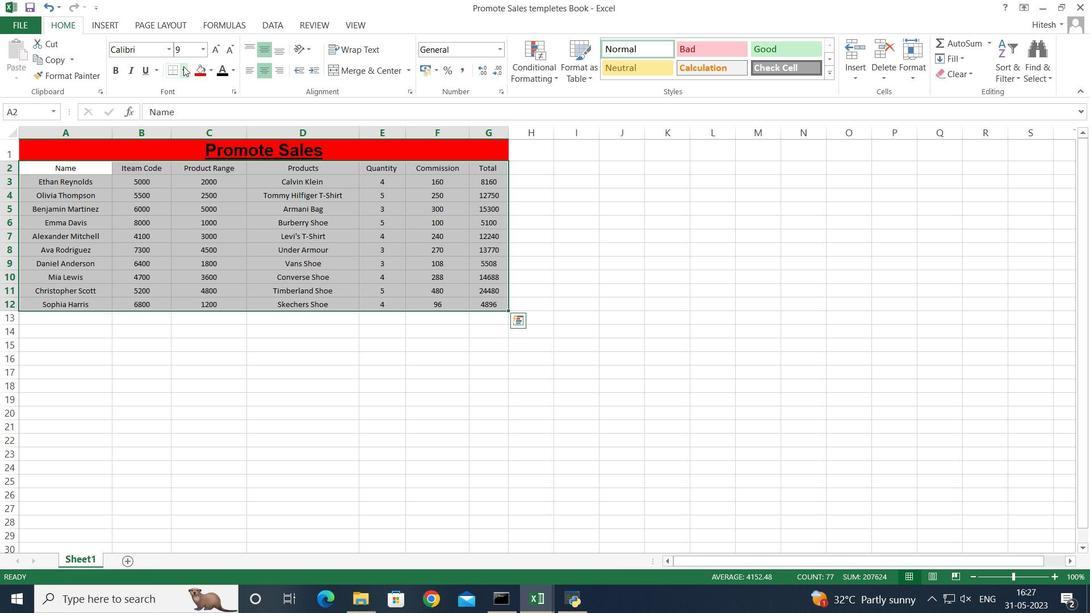 
Action: Mouse moved to (210, 169)
Screenshot: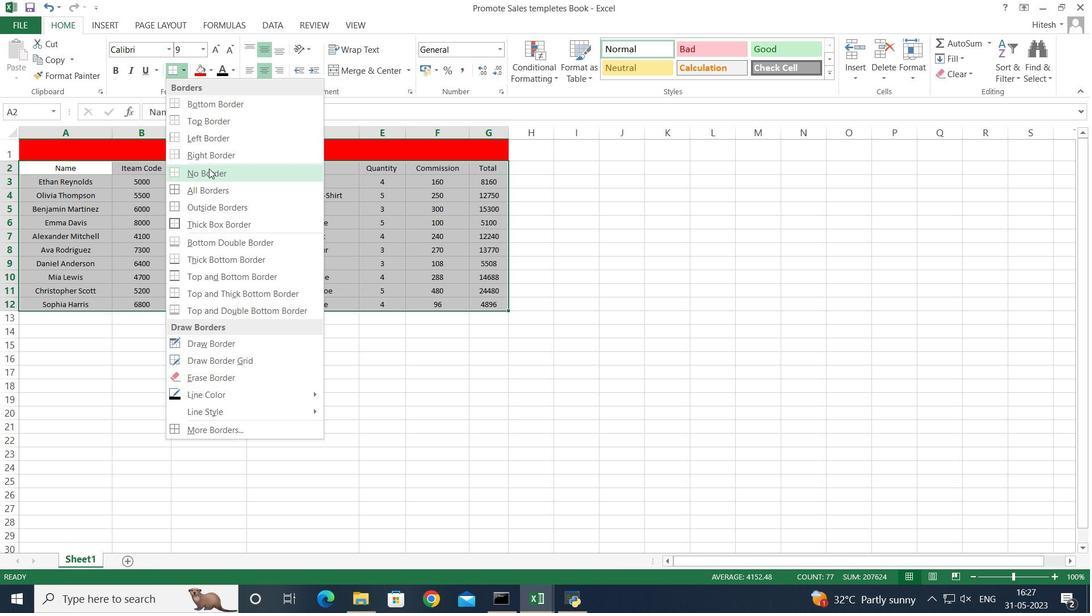 
Action: Mouse pressed left at (210, 169)
Screenshot: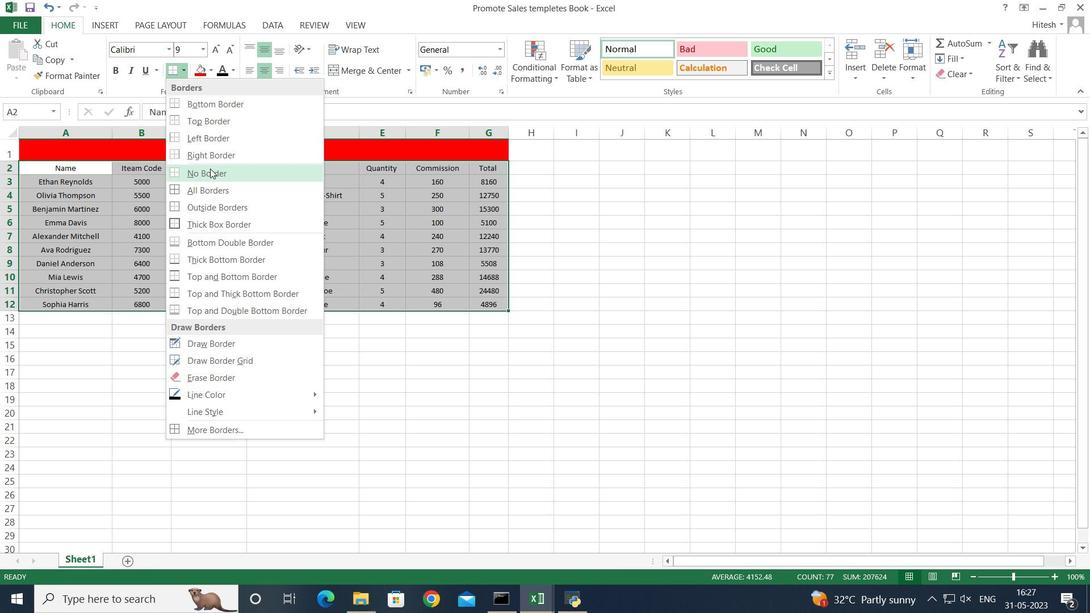 
Action: Mouse moved to (234, 333)
Screenshot: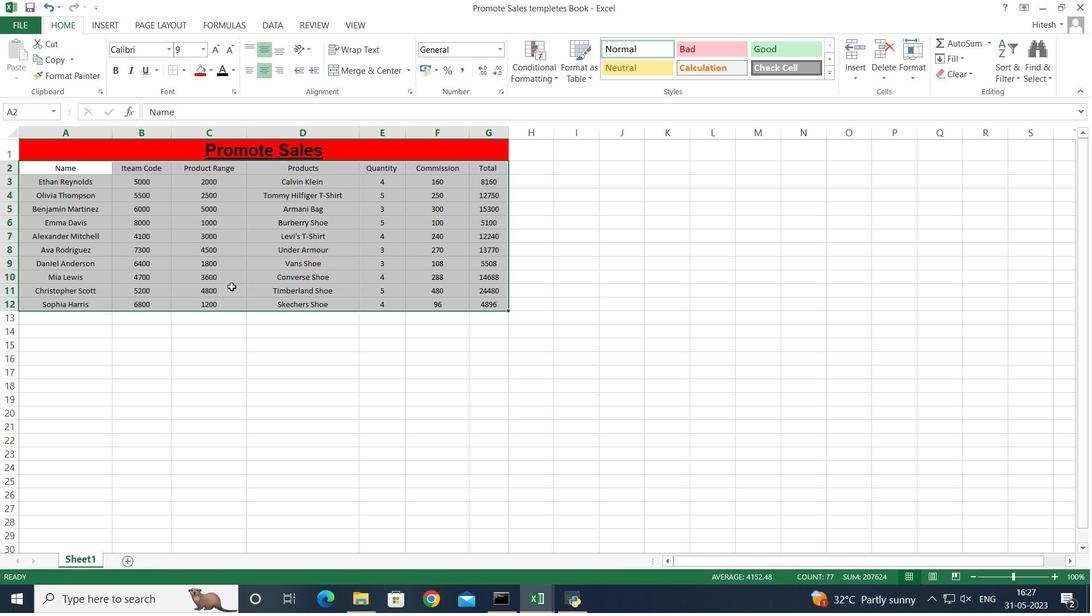 
Action: Mouse pressed left at (234, 333)
Screenshot: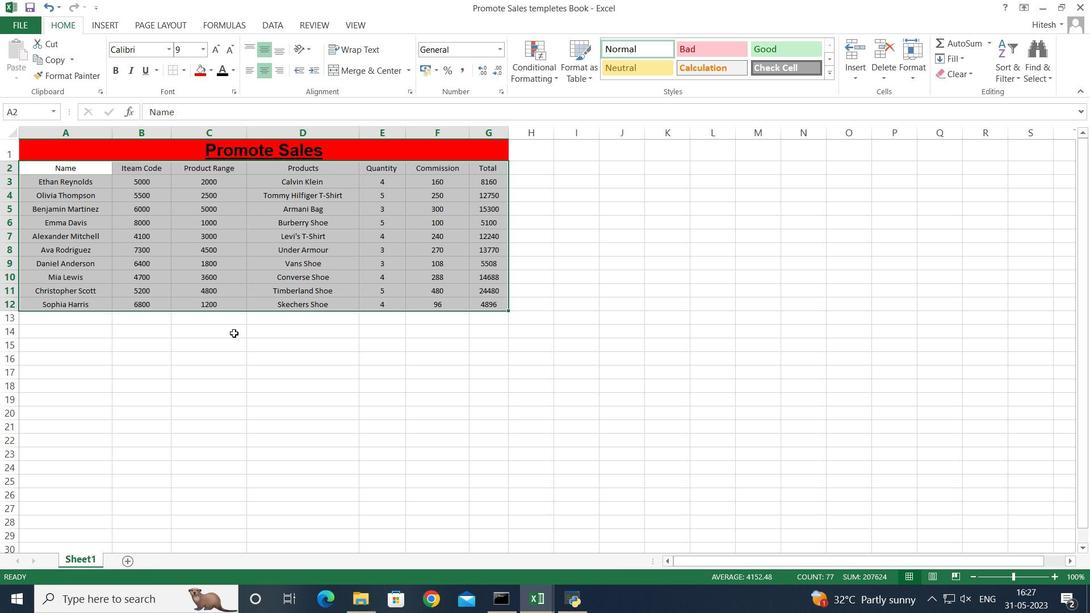 
Action: Mouse moved to (240, 320)
Screenshot: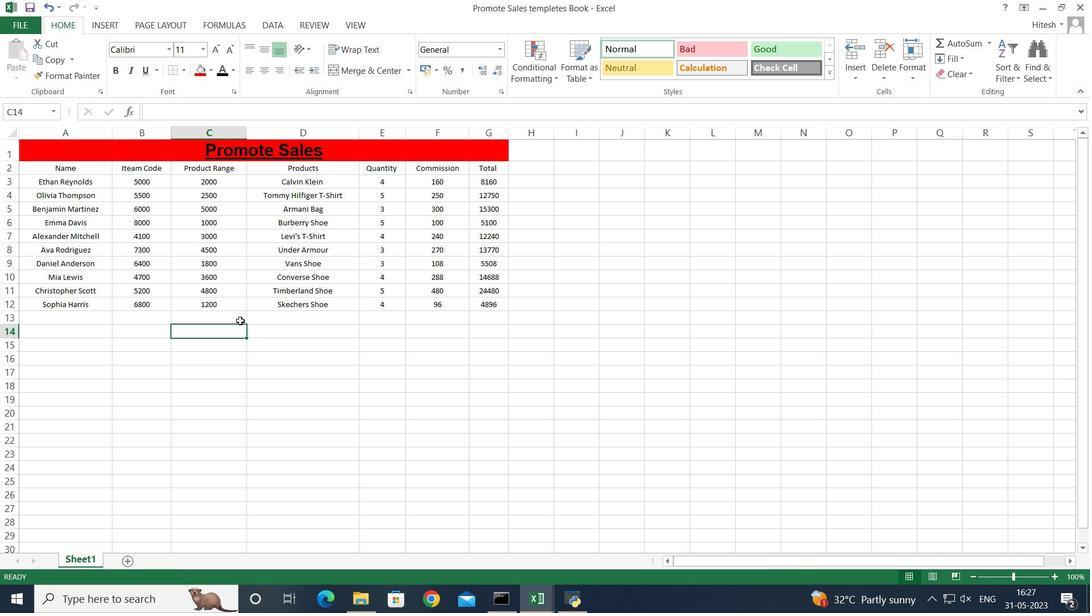 
